 Task: Create in the project AgileHaven and in the Backlog issue 'Integrate a new product comparison feature into an existing e-commerce website to improve product evaluation and decision making for customers' a child issue 'Code optimization for low-latency network messaging', and assign it to team member softage.4@softage.net. Create in the project AgileHaven and in the Backlog issue 'Develop a new tool for automated testing of web application security vulnerabilities and penetration testing' a child issue 'Chatbot conversation user satisfaction remediation', and assign it to team member softage.1@softage.net
Action: Mouse moved to (225, 59)
Screenshot: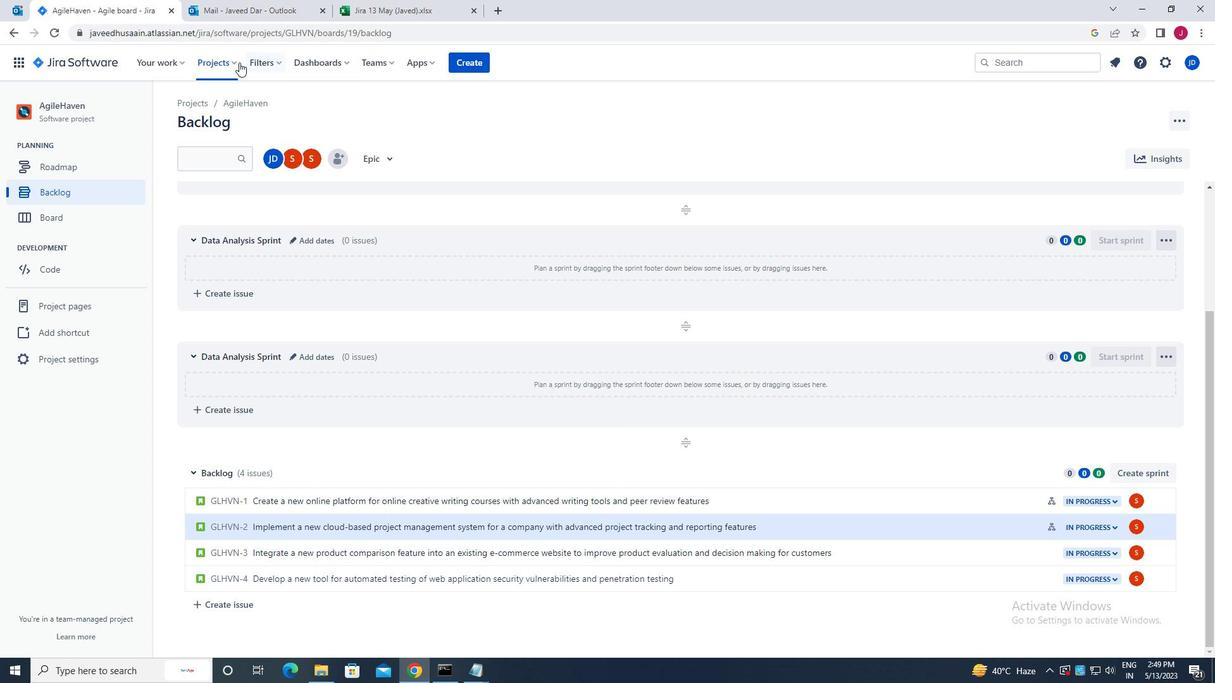 
Action: Mouse pressed left at (225, 59)
Screenshot: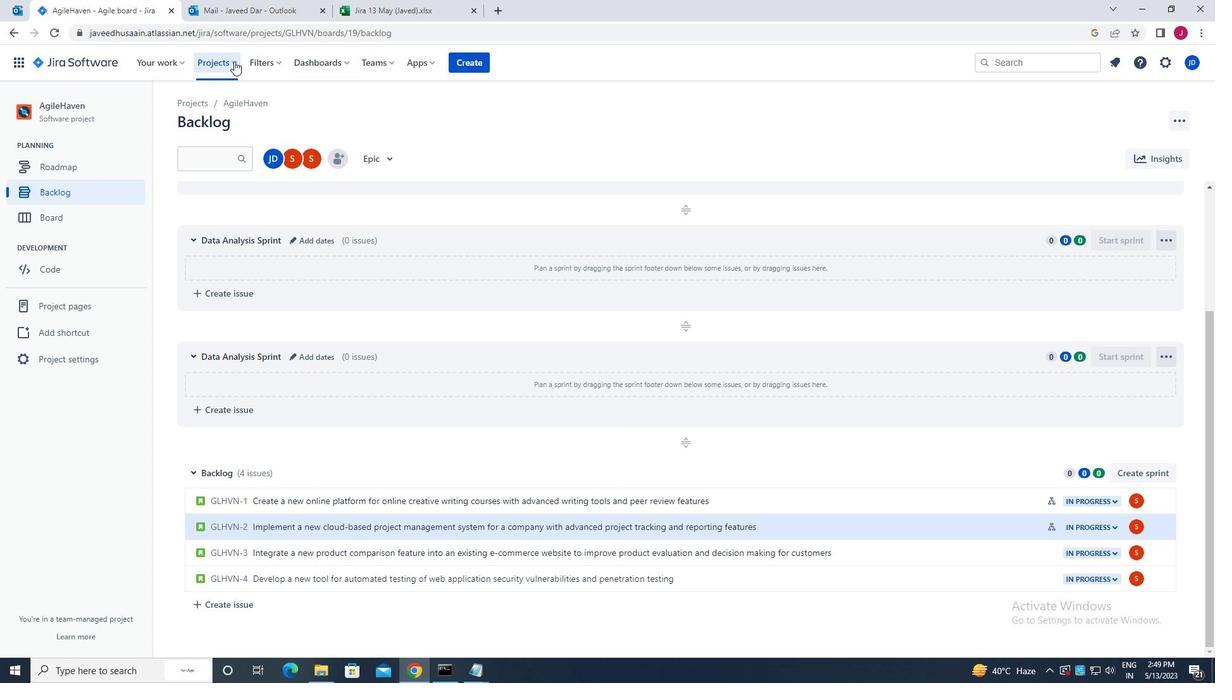 
Action: Mouse moved to (250, 114)
Screenshot: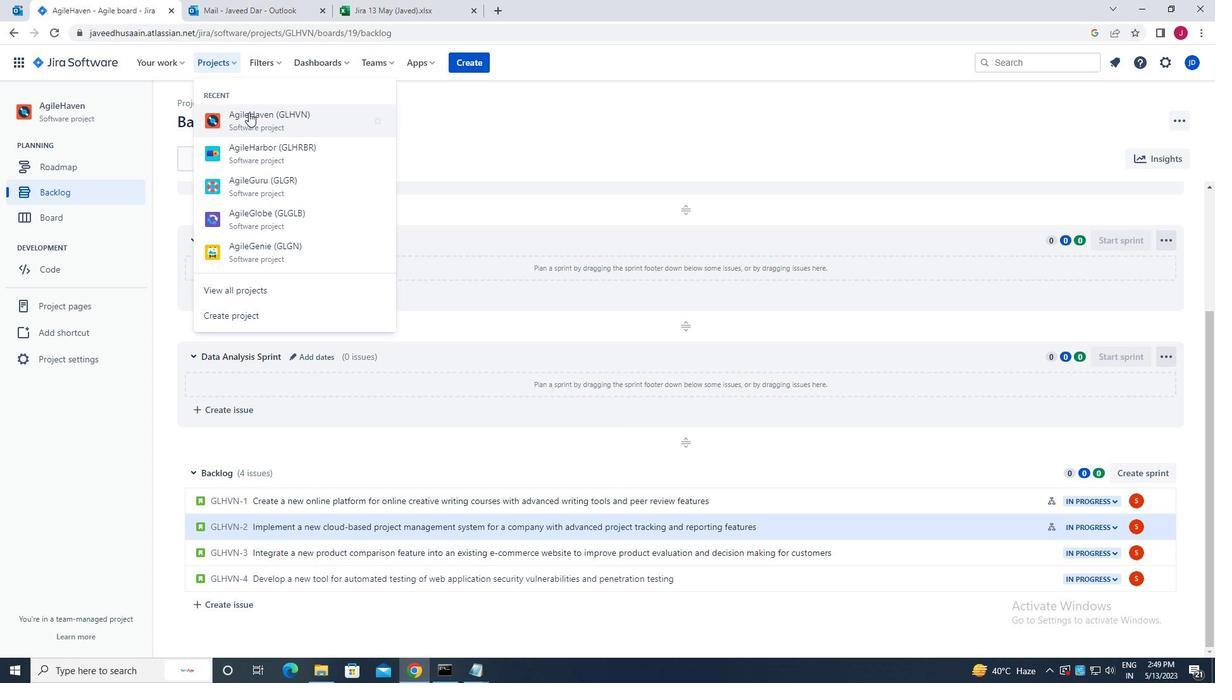 
Action: Mouse pressed left at (250, 114)
Screenshot: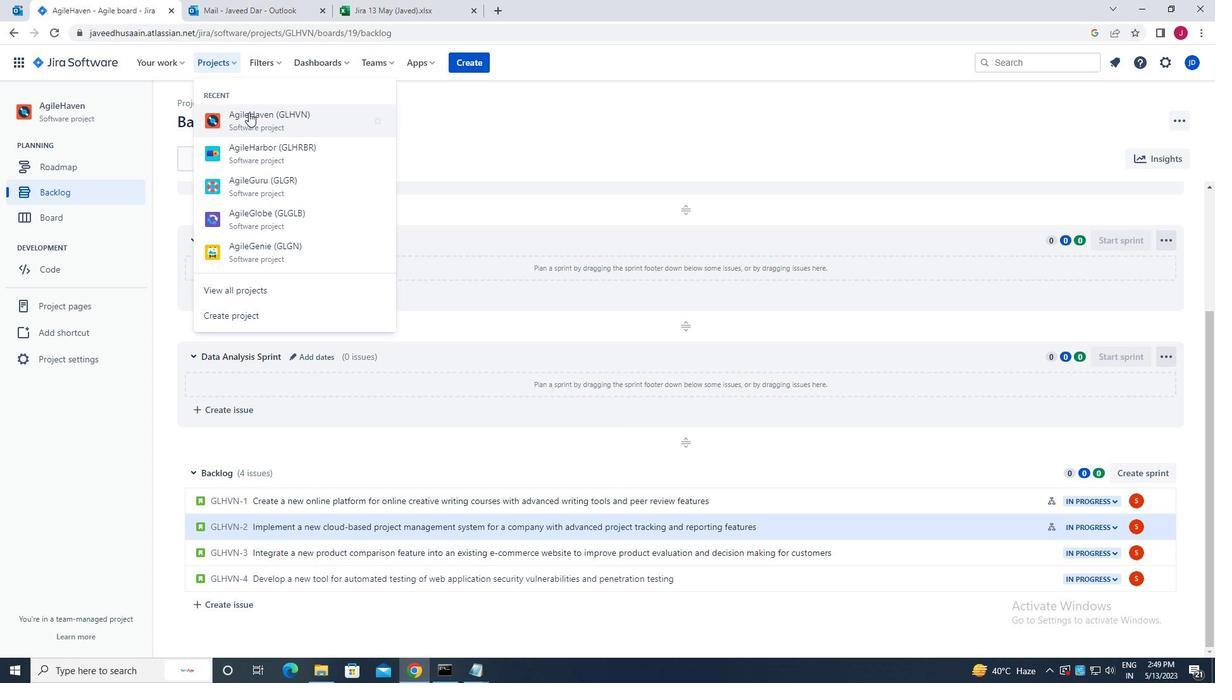 
Action: Mouse moved to (98, 192)
Screenshot: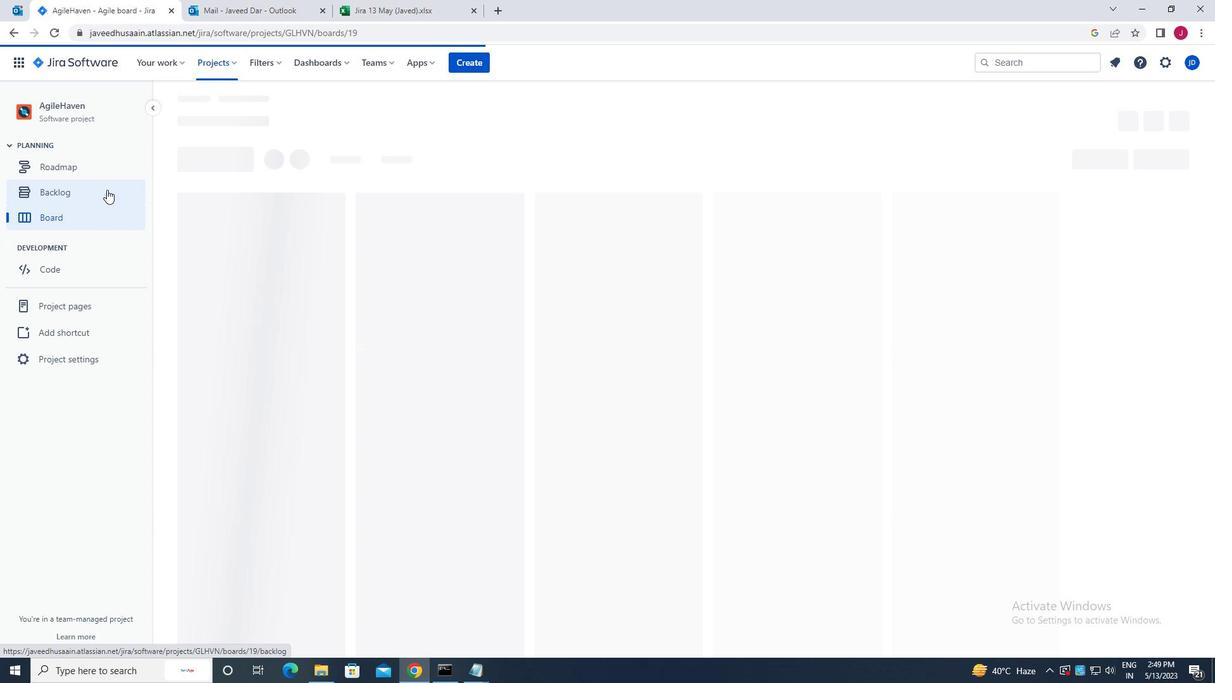 
Action: Mouse pressed left at (98, 192)
Screenshot: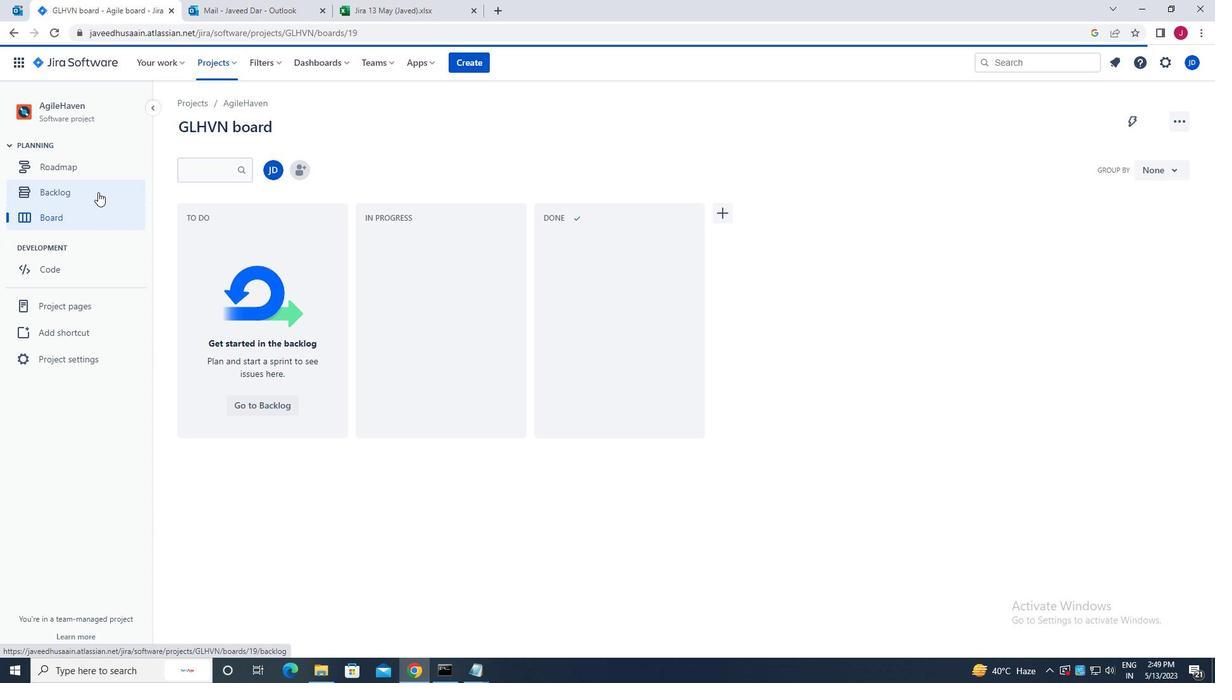 
Action: Mouse moved to (520, 502)
Screenshot: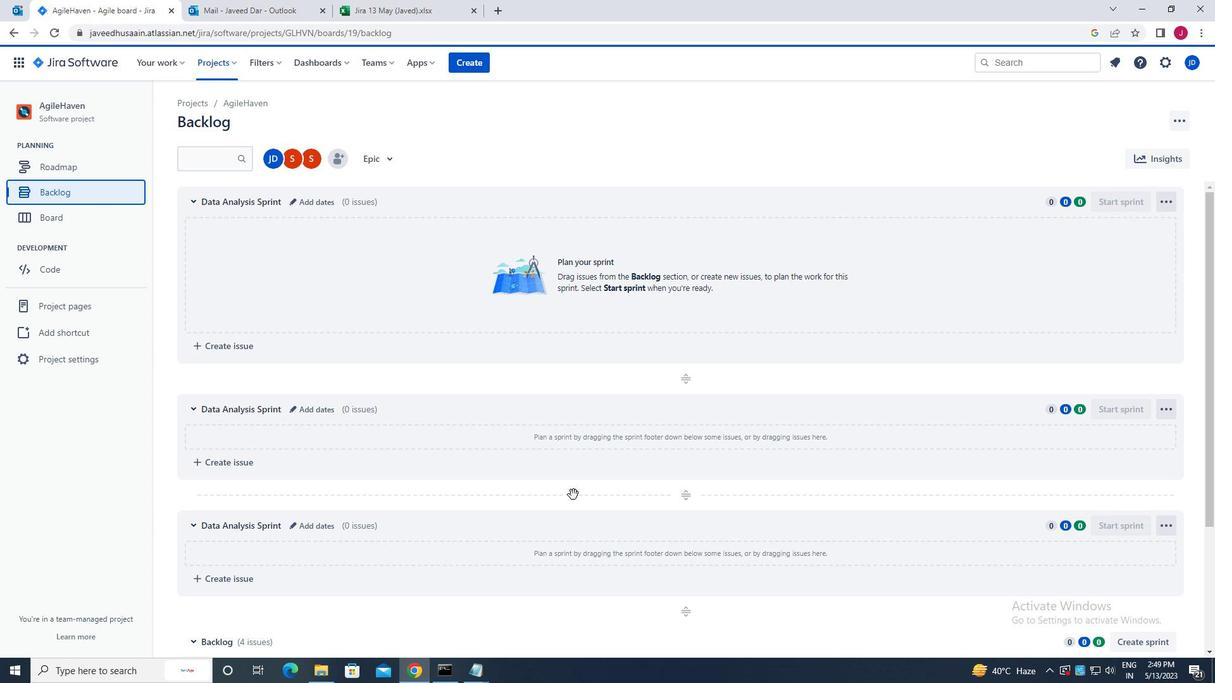 
Action: Mouse scrolled (520, 501) with delta (0, 0)
Screenshot: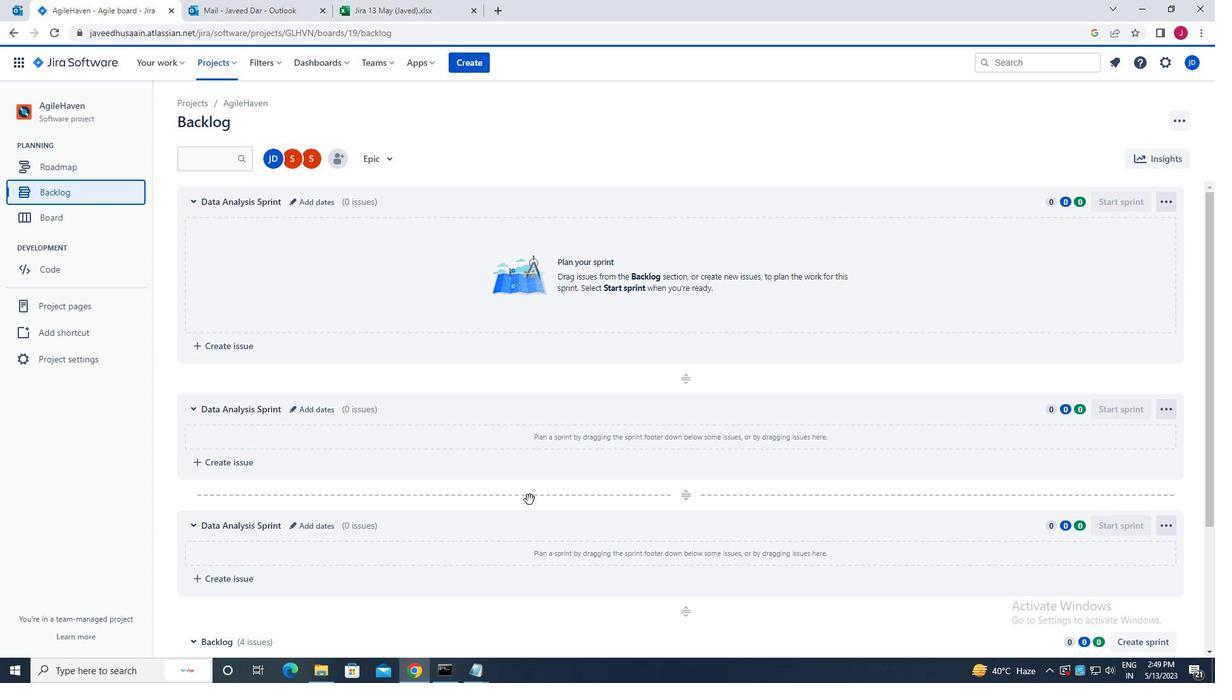 
Action: Mouse scrolled (520, 501) with delta (0, 0)
Screenshot: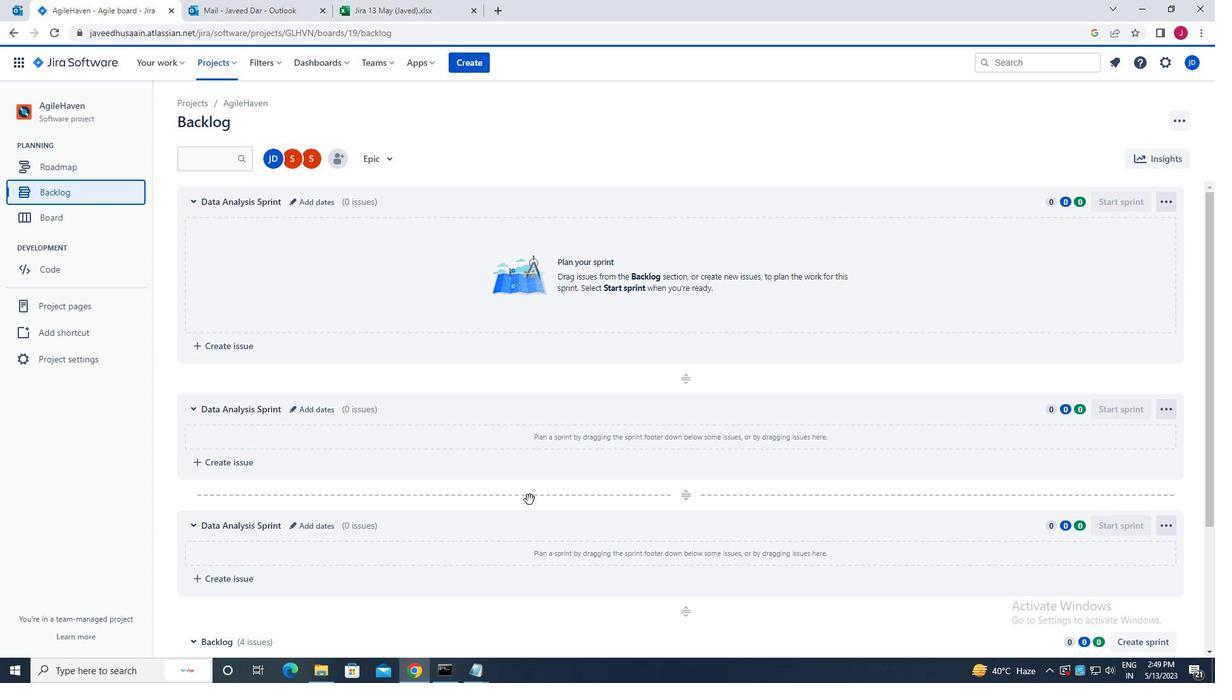 
Action: Mouse scrolled (520, 501) with delta (0, 0)
Screenshot: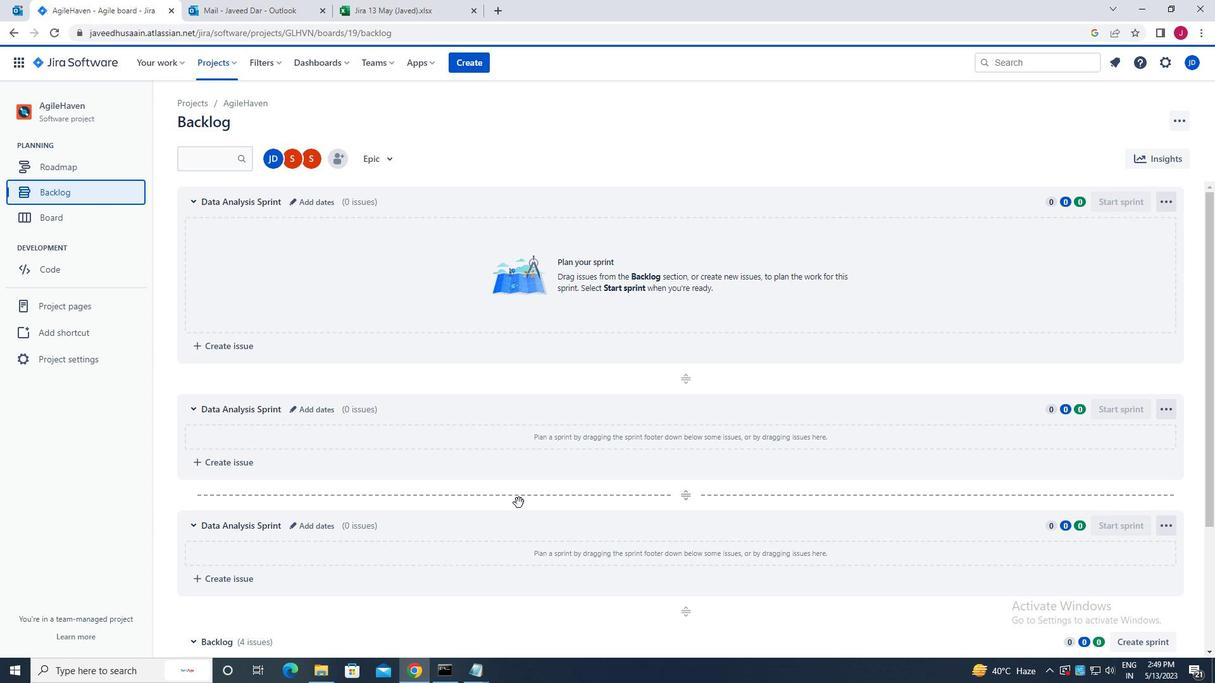 
Action: Mouse scrolled (520, 501) with delta (0, 0)
Screenshot: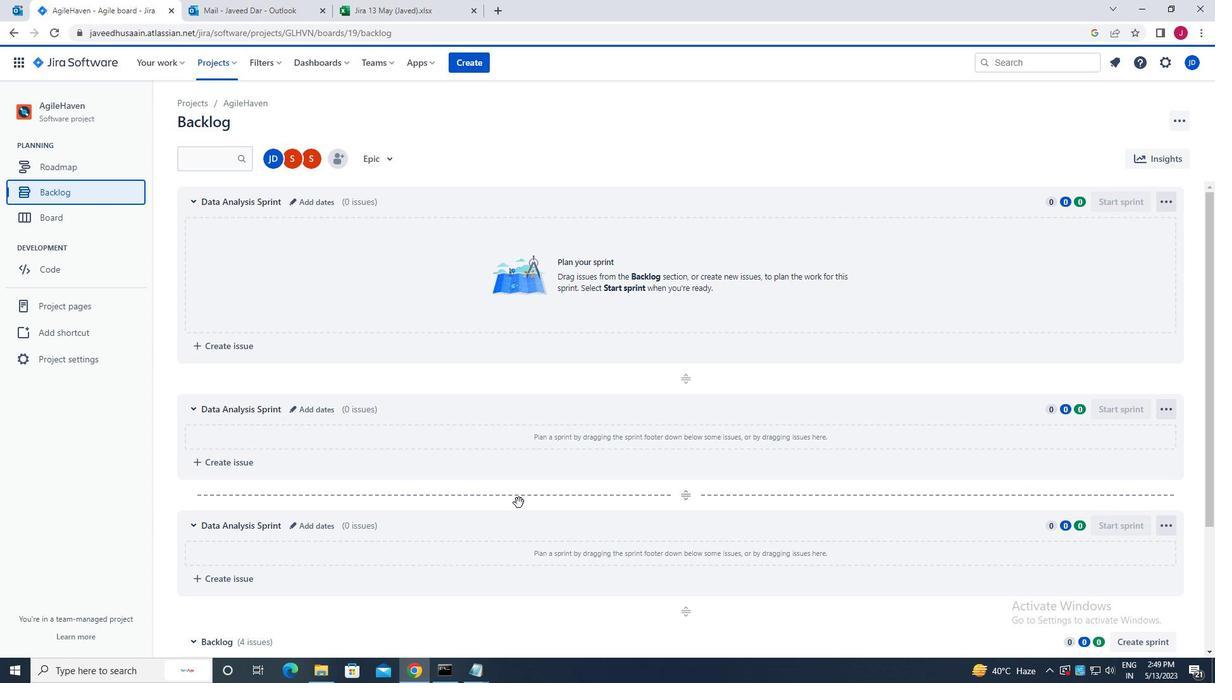 
Action: Mouse scrolled (520, 501) with delta (0, 0)
Screenshot: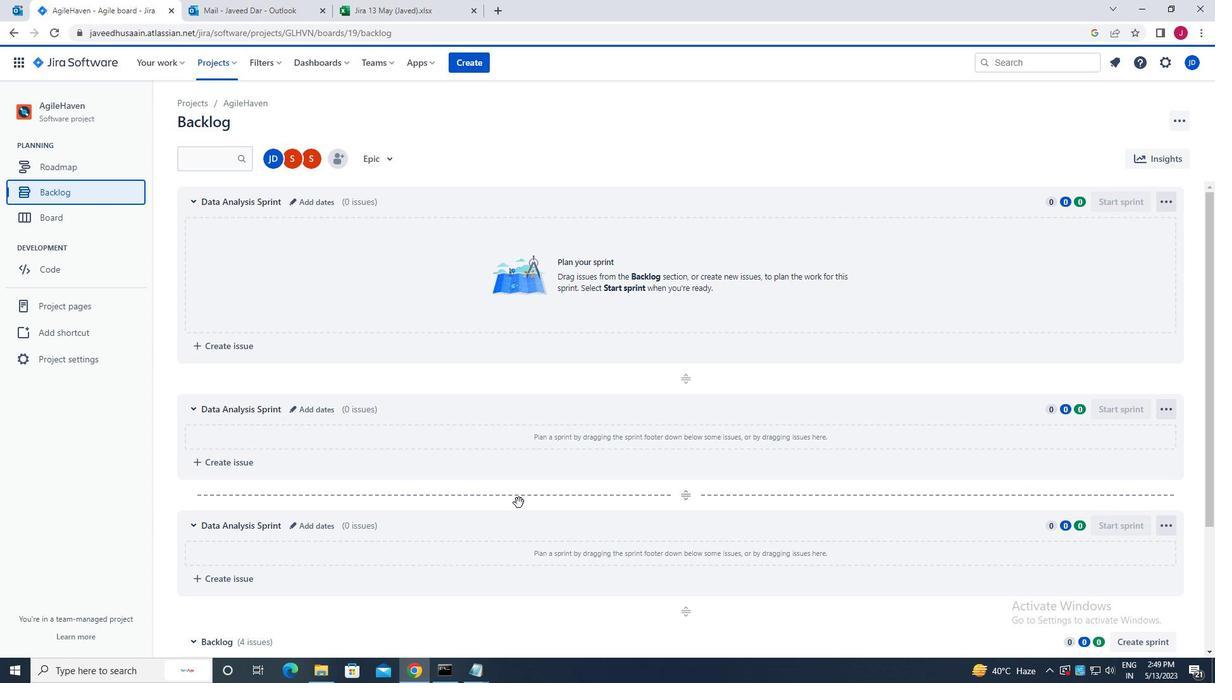 
Action: Mouse moved to (525, 503)
Screenshot: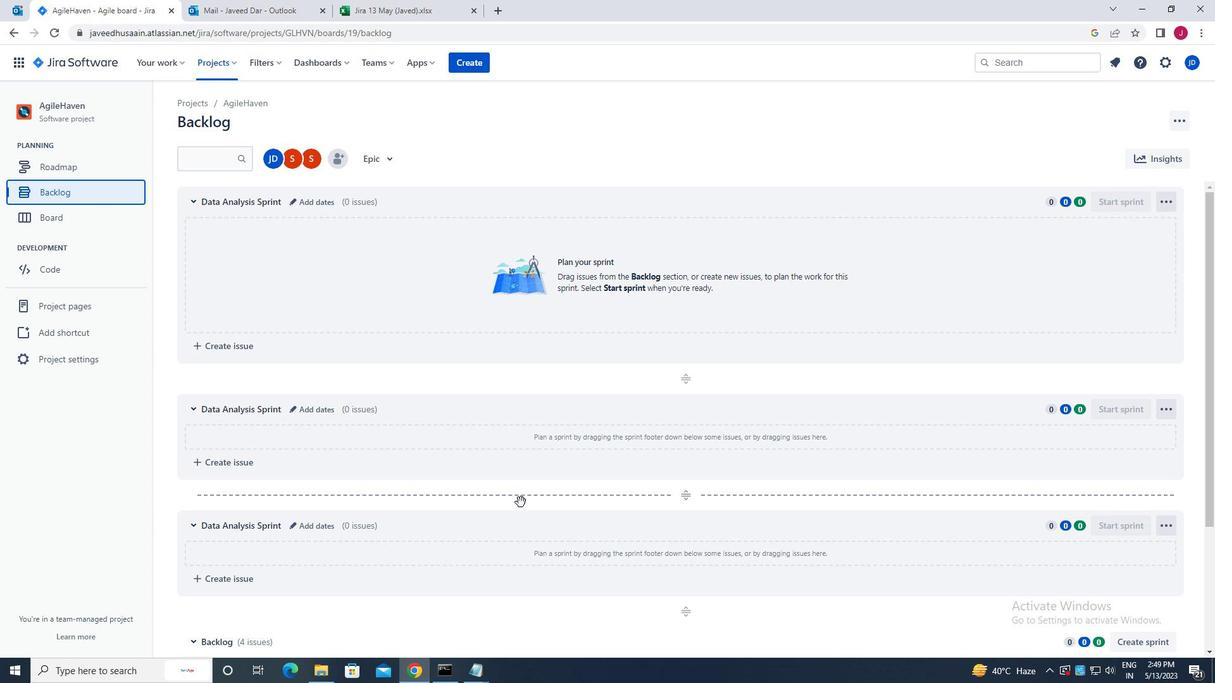 
Action: Mouse scrolled (525, 502) with delta (0, 0)
Screenshot: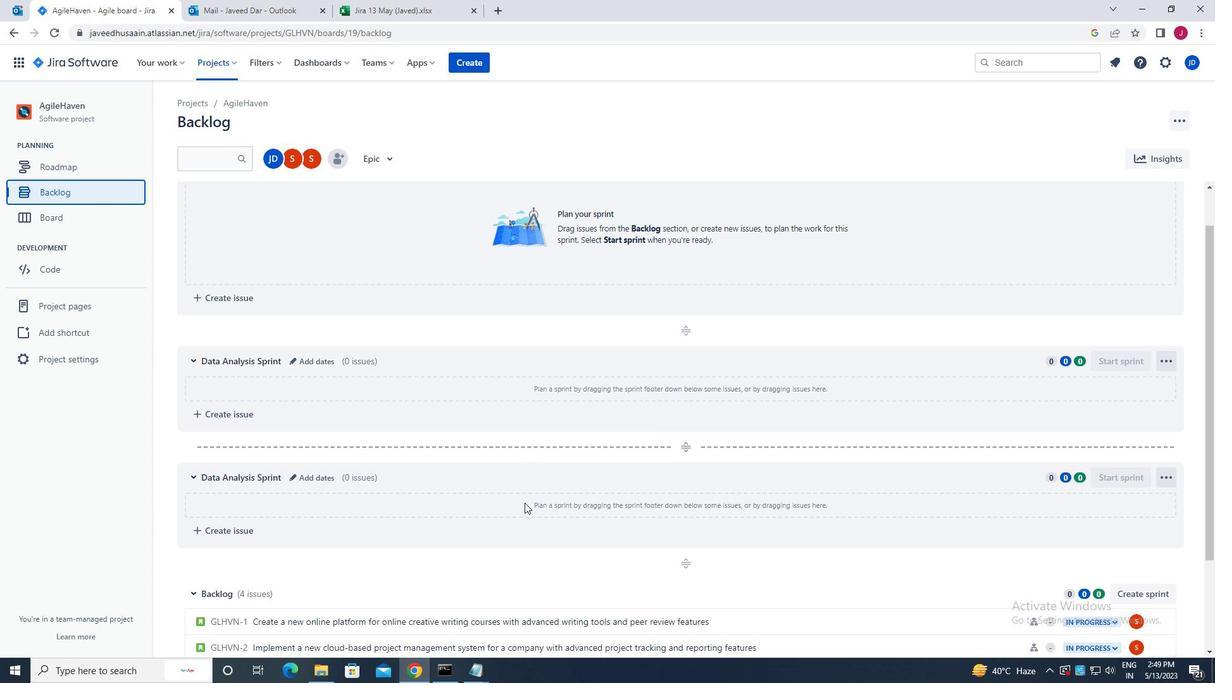 
Action: Mouse scrolled (525, 502) with delta (0, 0)
Screenshot: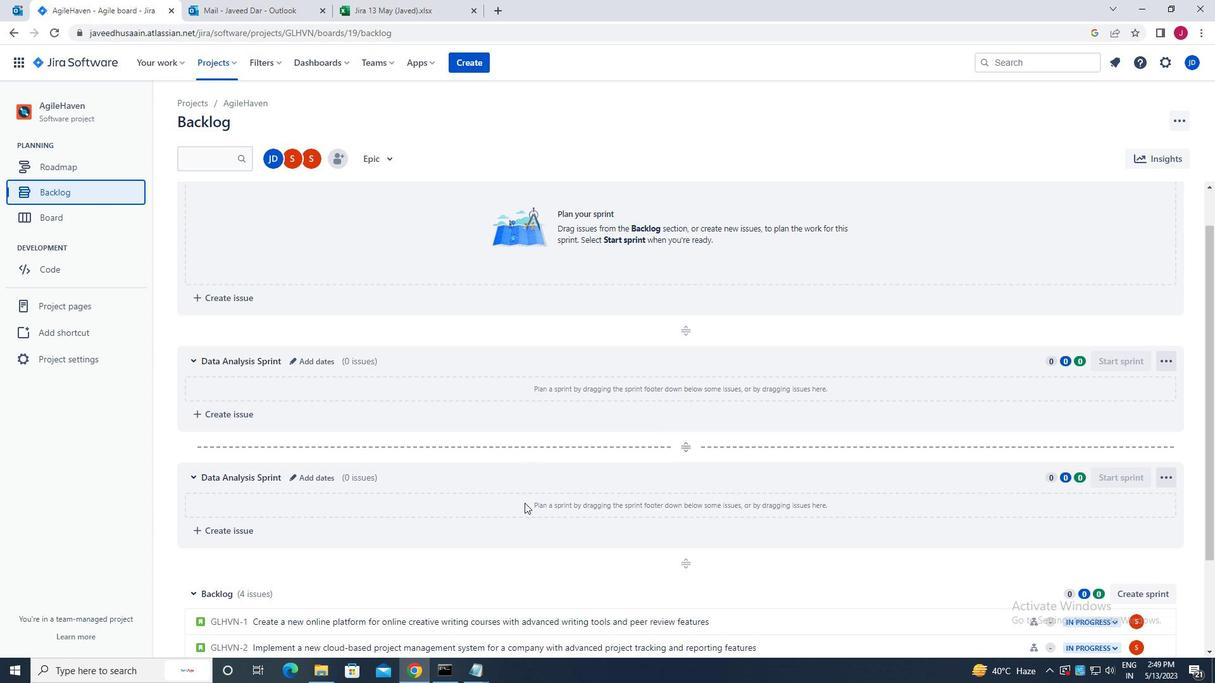 
Action: Mouse scrolled (525, 502) with delta (0, 0)
Screenshot: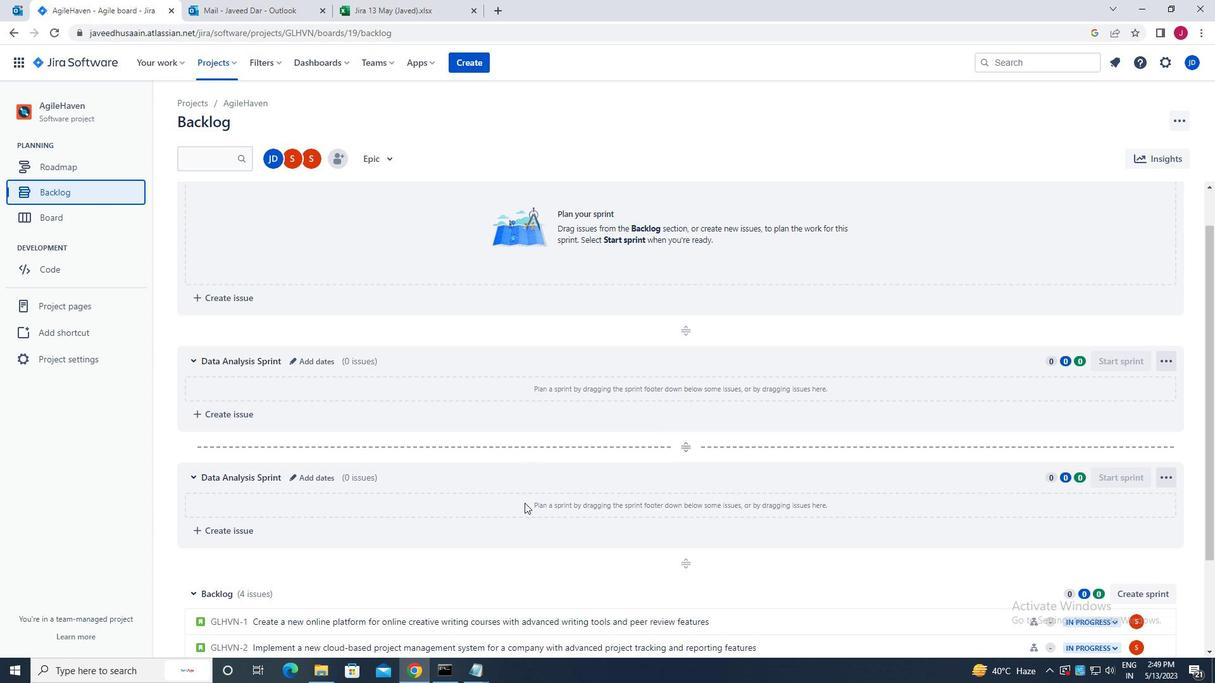 
Action: Mouse scrolled (525, 502) with delta (0, 0)
Screenshot: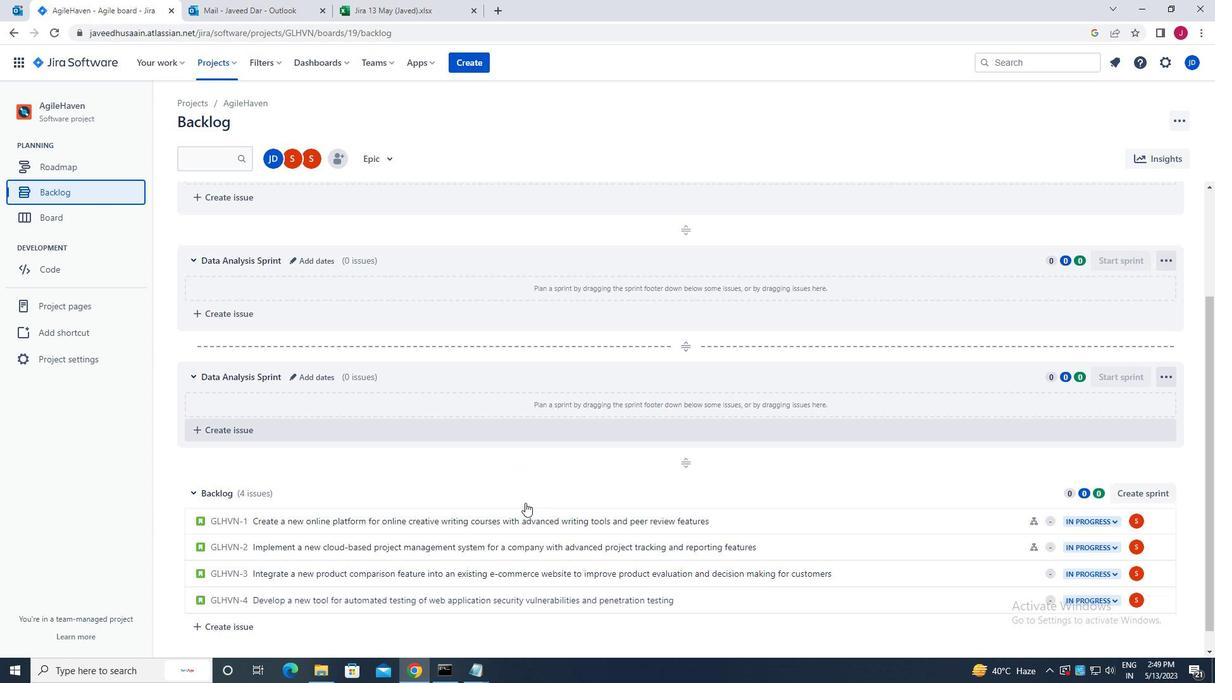 
Action: Mouse moved to (1003, 553)
Screenshot: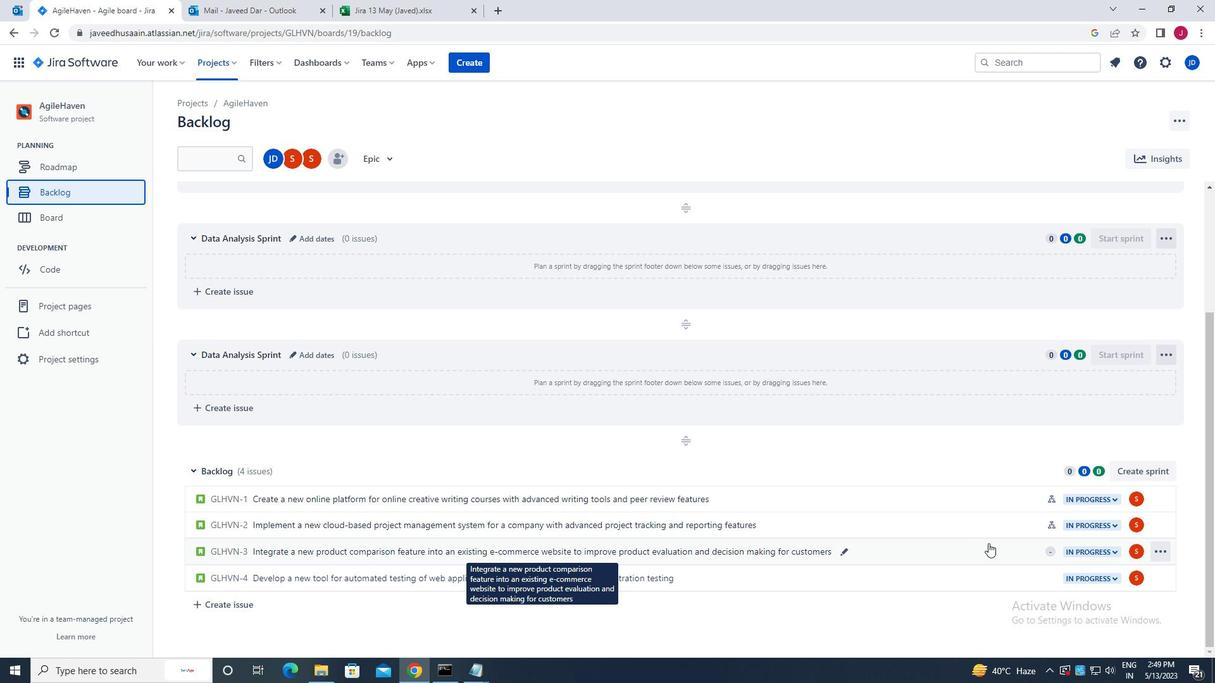 
Action: Mouse pressed left at (1003, 553)
Screenshot: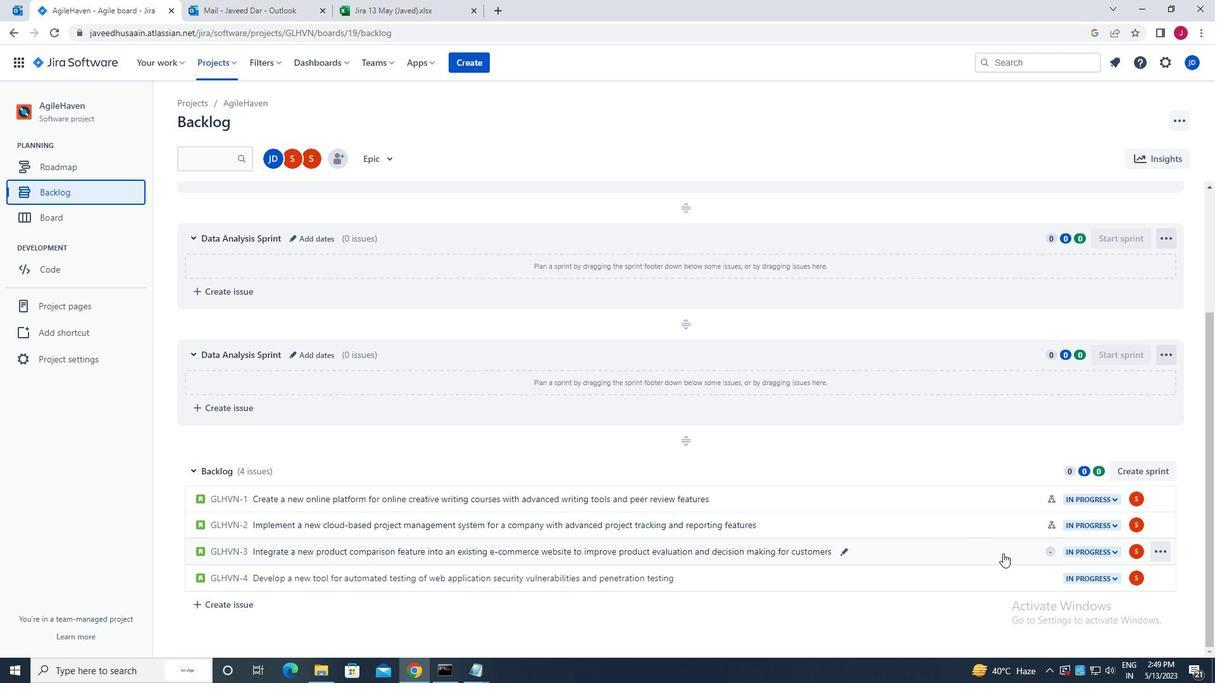 
Action: Mouse moved to (991, 318)
Screenshot: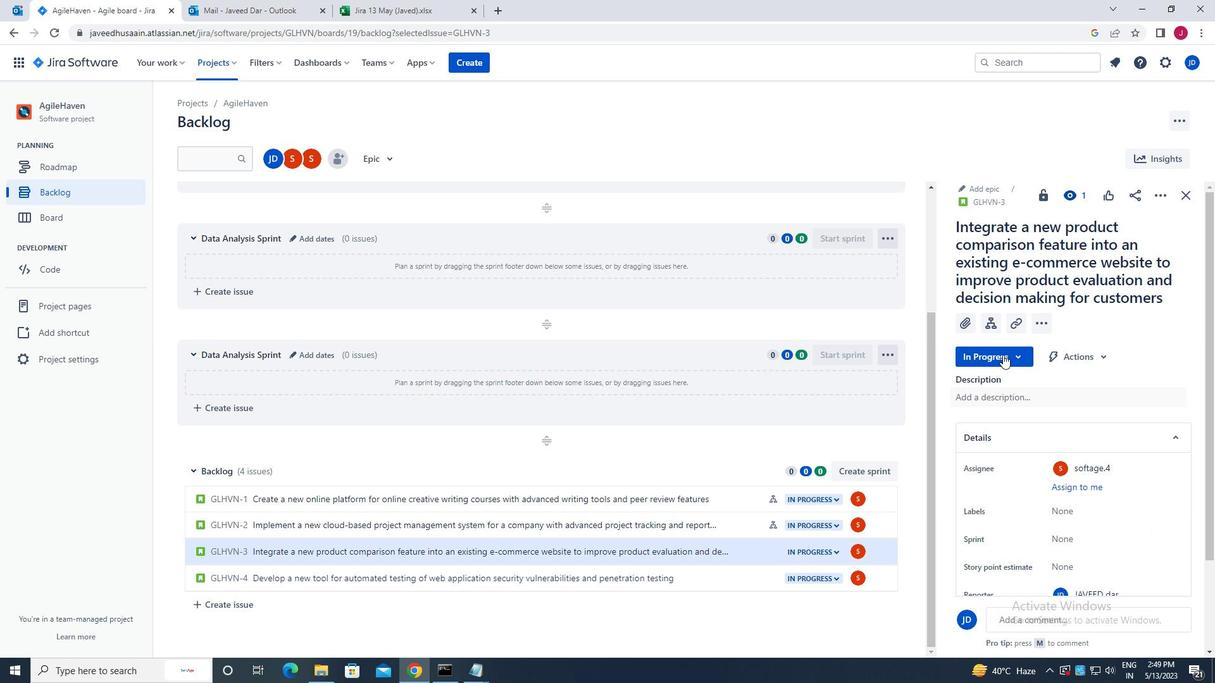
Action: Mouse pressed left at (991, 318)
Screenshot: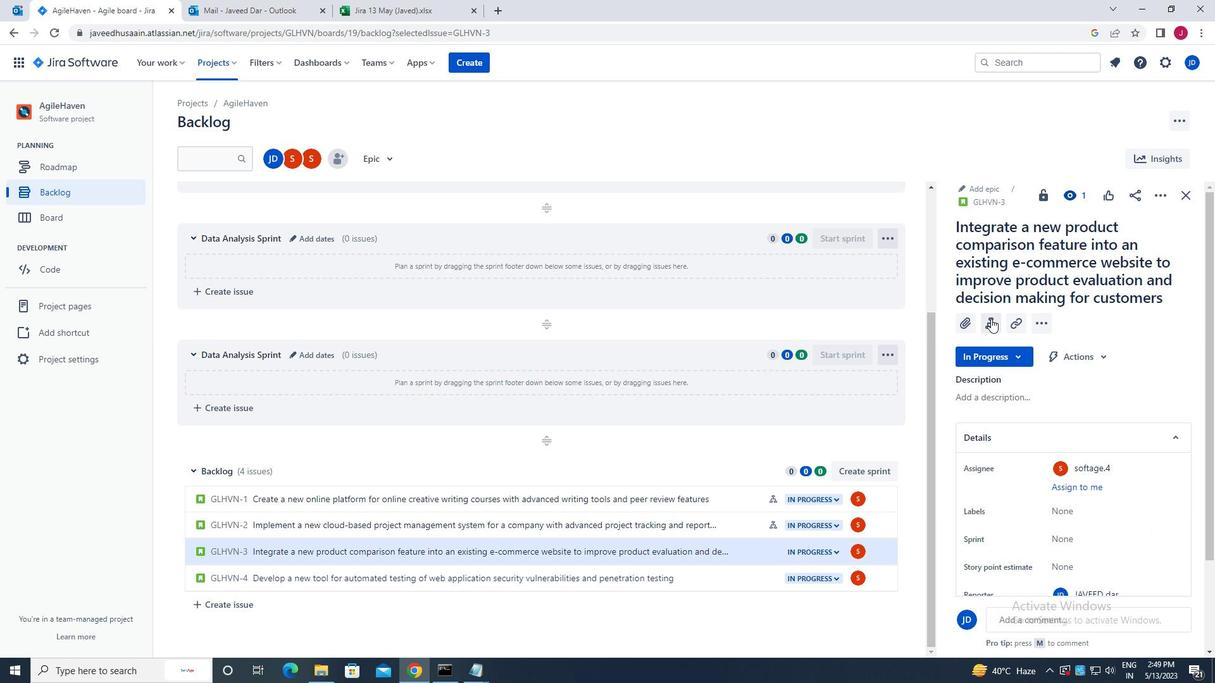 
Action: Mouse moved to (986, 405)
Screenshot: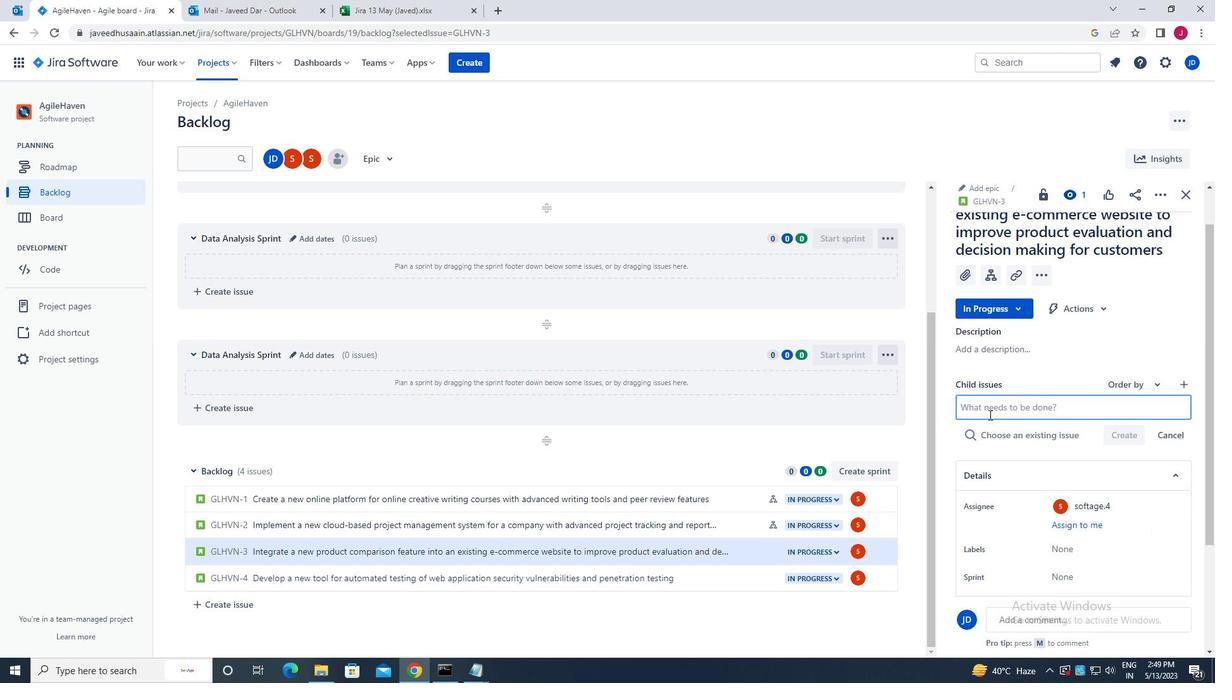 
Action: Mouse pressed left at (986, 405)
Screenshot: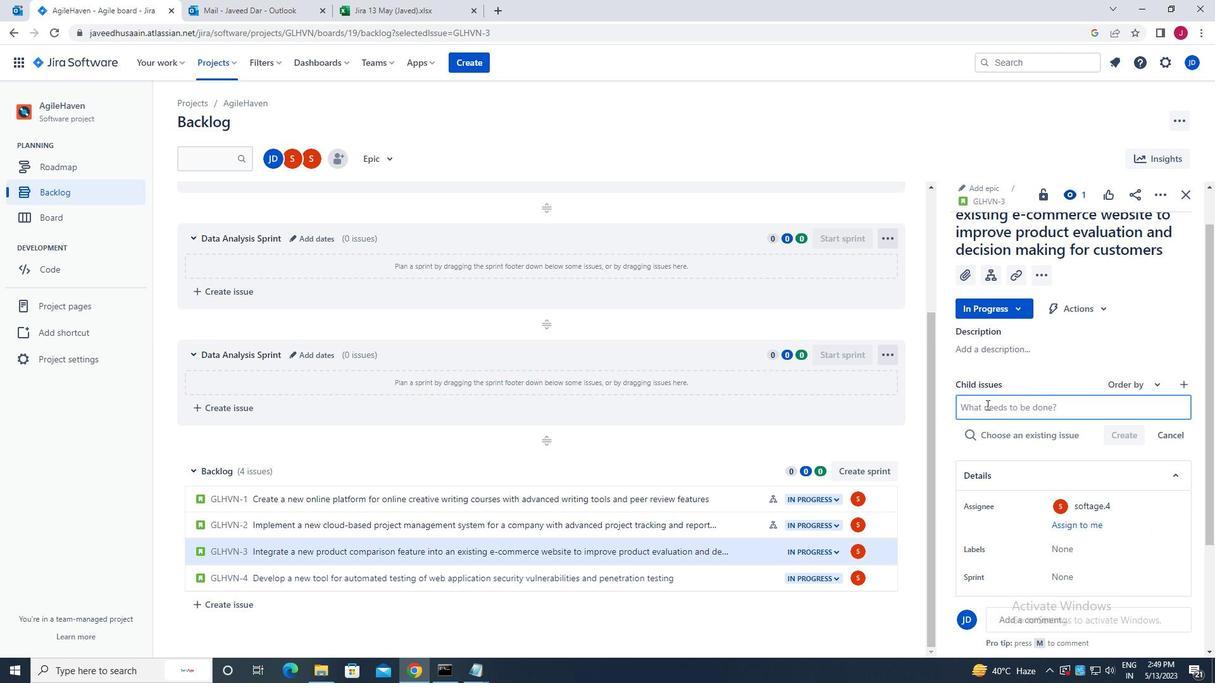 
Action: Key pressed c<Key.caps_lock>ode<Key.space>optimization<Key.space>for<Key.space>low-latency<Key.space>nw<Key.backspace>etwork<Key.space>message<Key.enter>
Screenshot: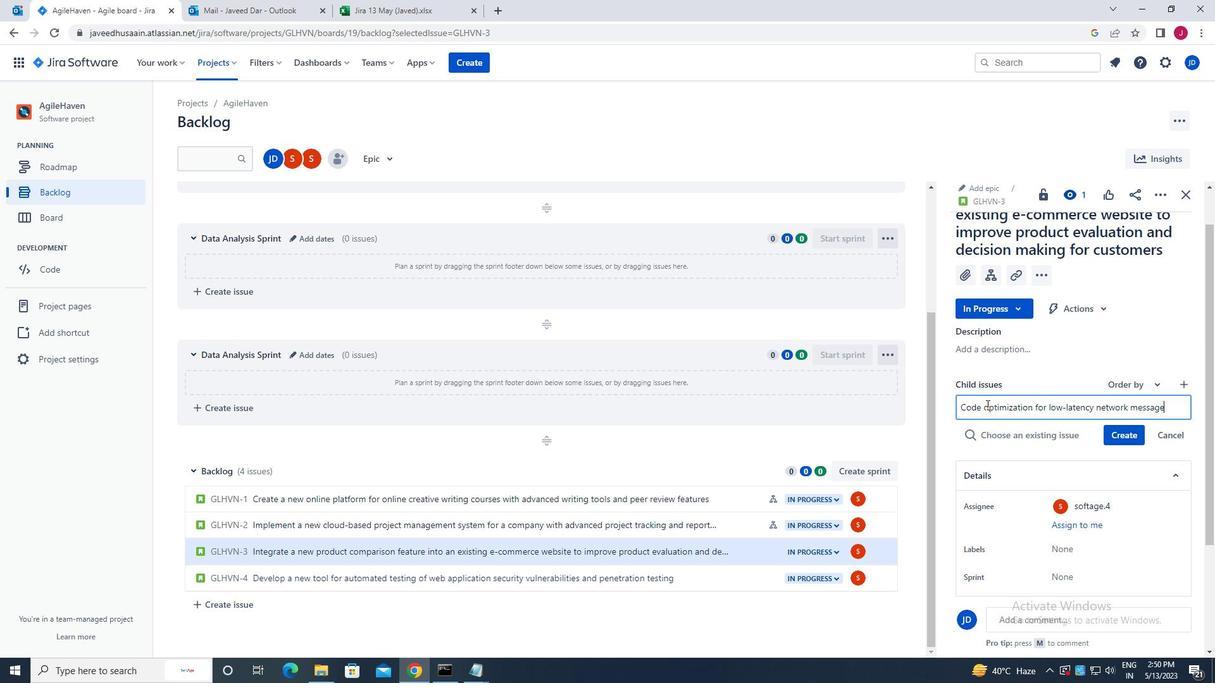 
Action: Mouse moved to (1135, 414)
Screenshot: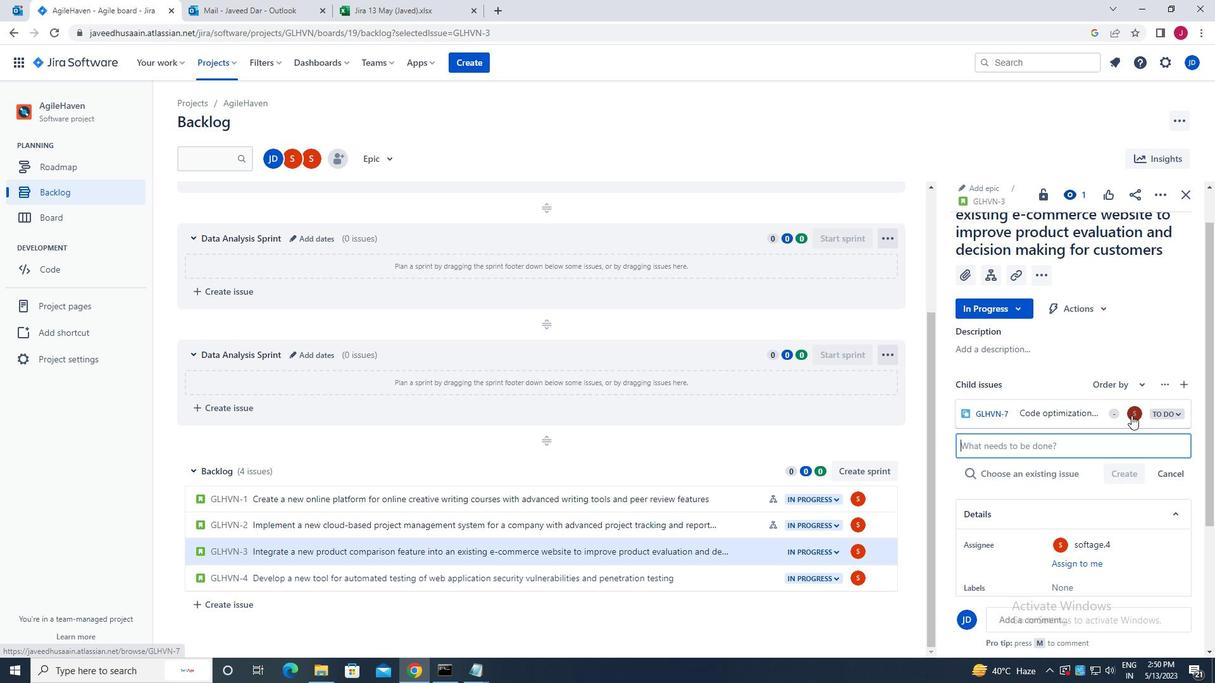 
Action: Mouse pressed left at (1135, 414)
Screenshot: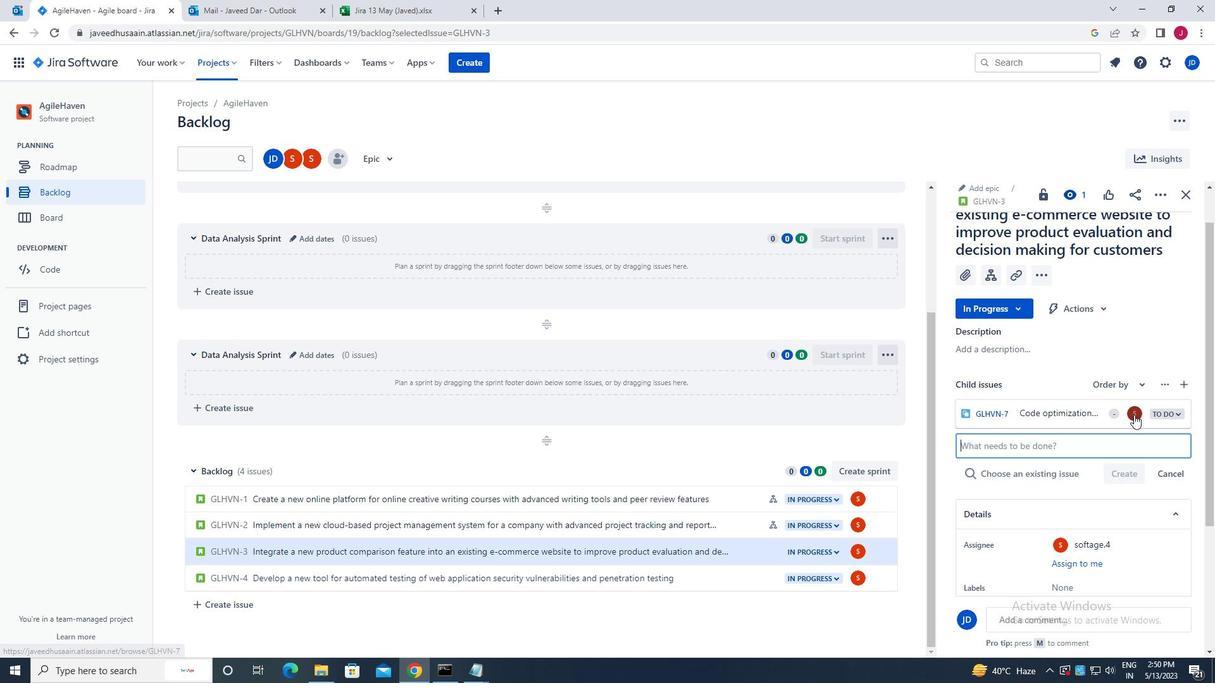 
Action: Mouse moved to (1019, 335)
Screenshot: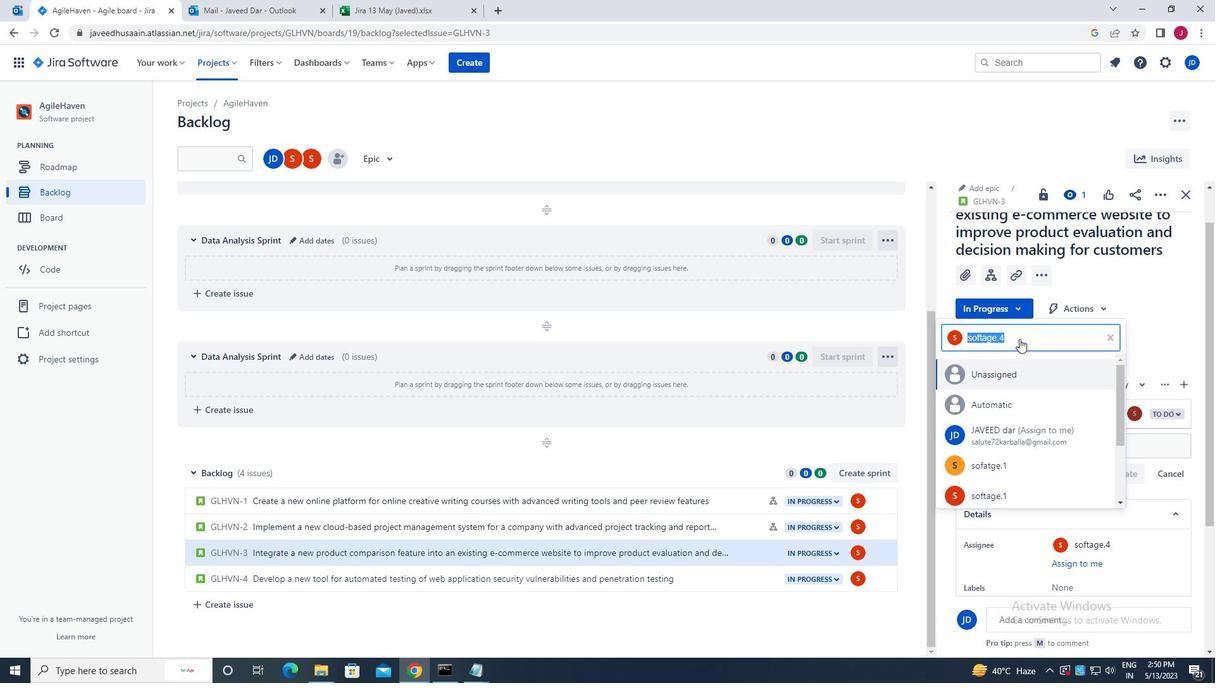 
Action: Key pressed soft
Screenshot: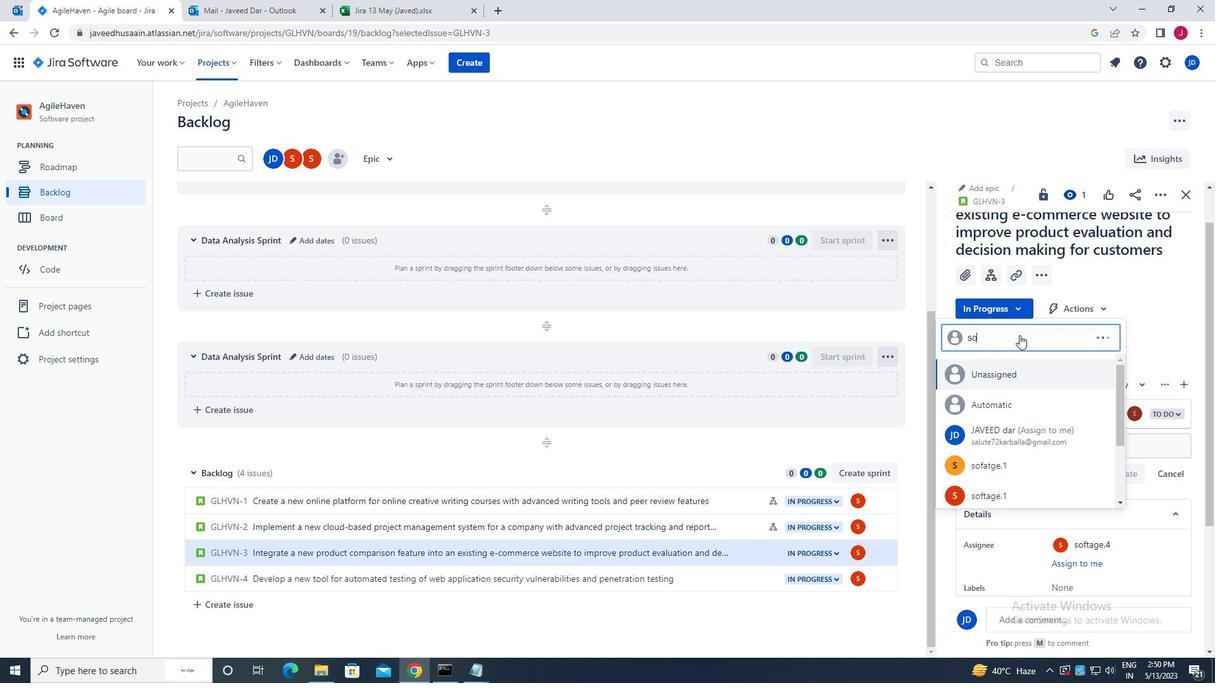 
Action: Mouse moved to (1035, 376)
Screenshot: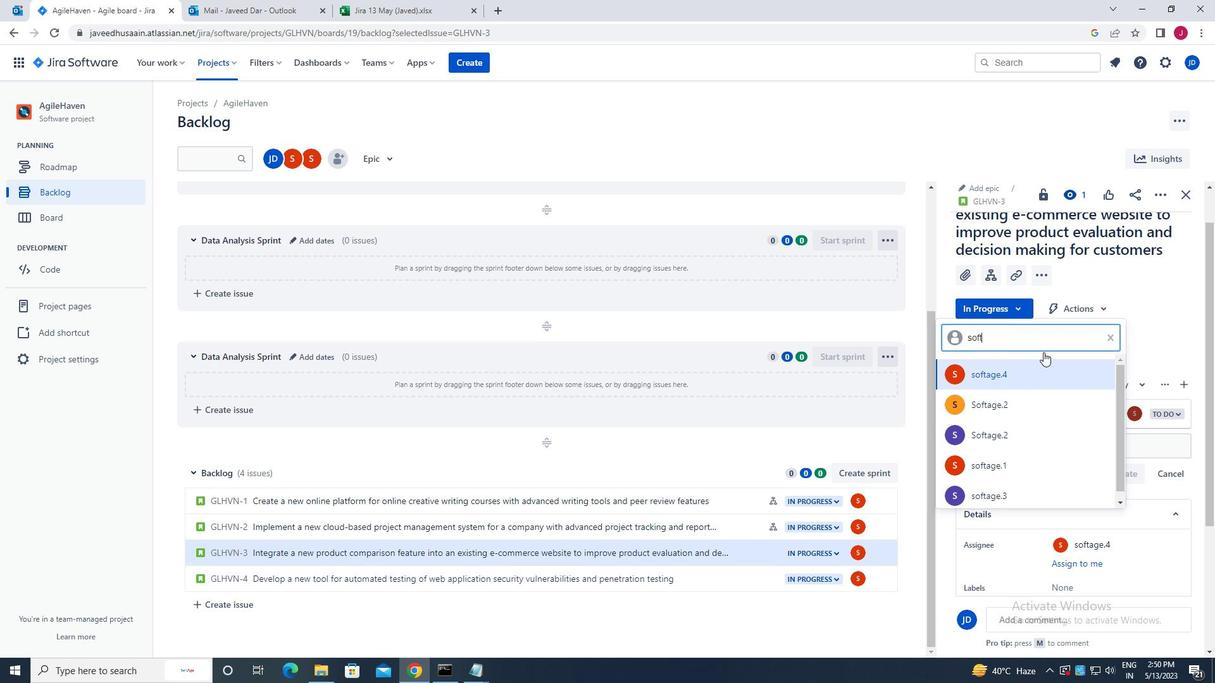 
Action: Mouse pressed left at (1035, 376)
Screenshot: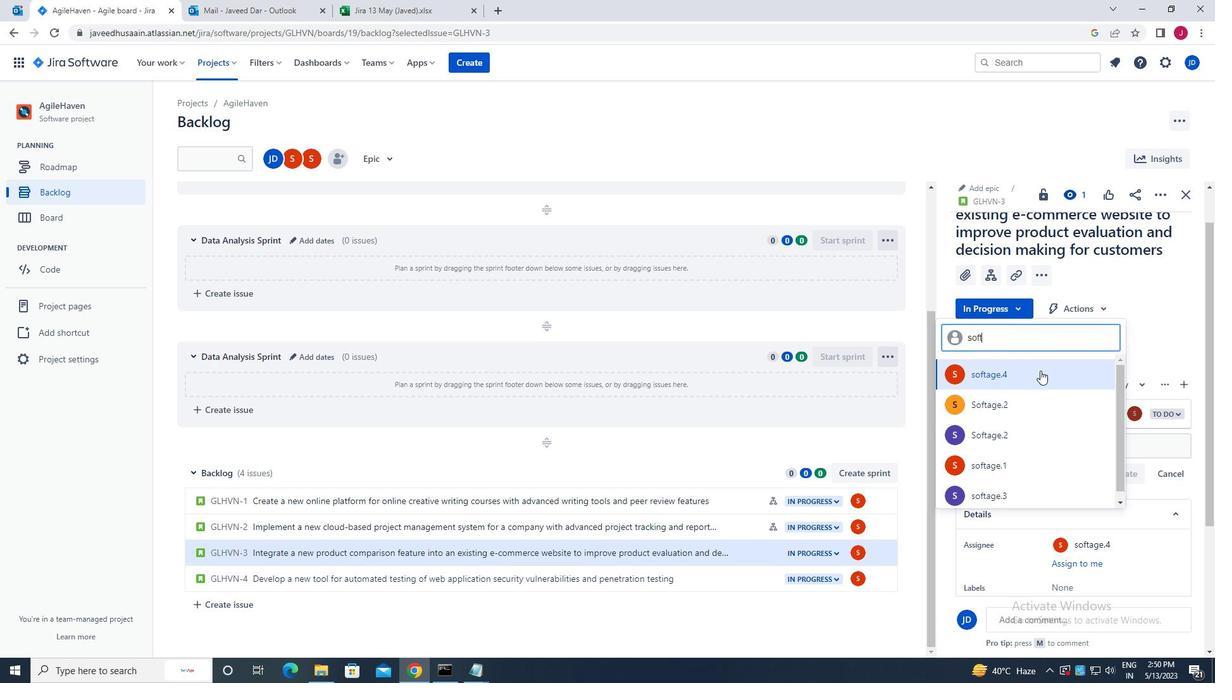
Action: Mouse moved to (1187, 194)
Screenshot: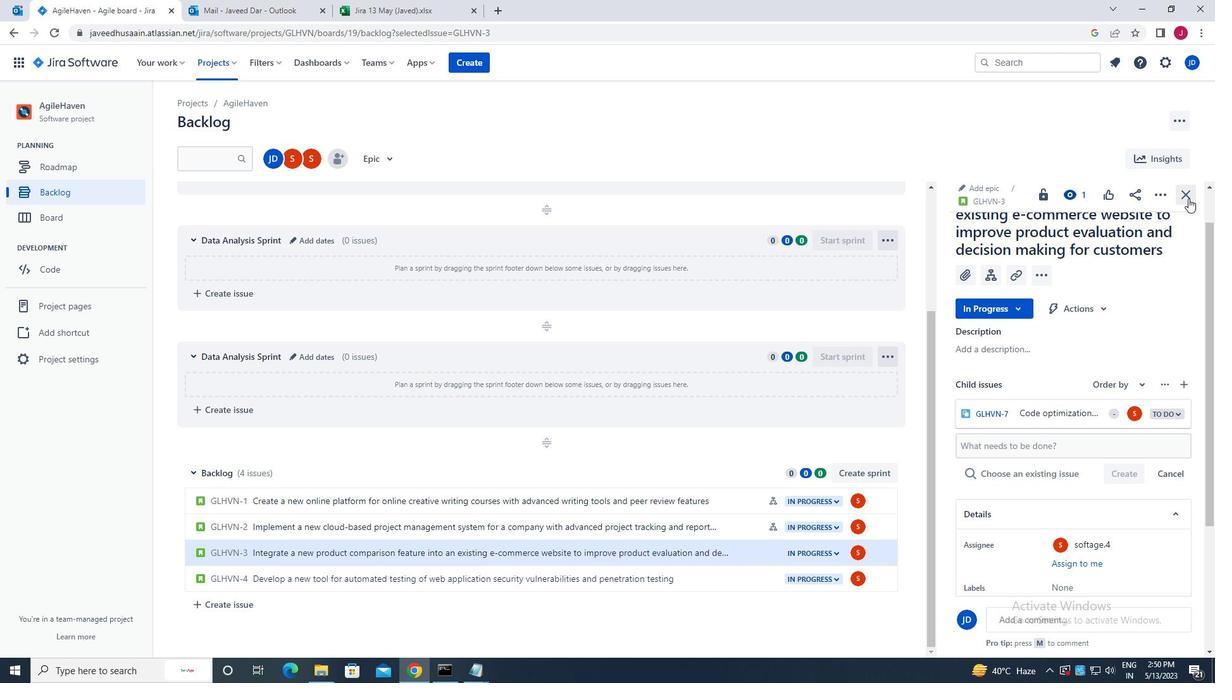 
Action: Mouse pressed left at (1187, 194)
Screenshot: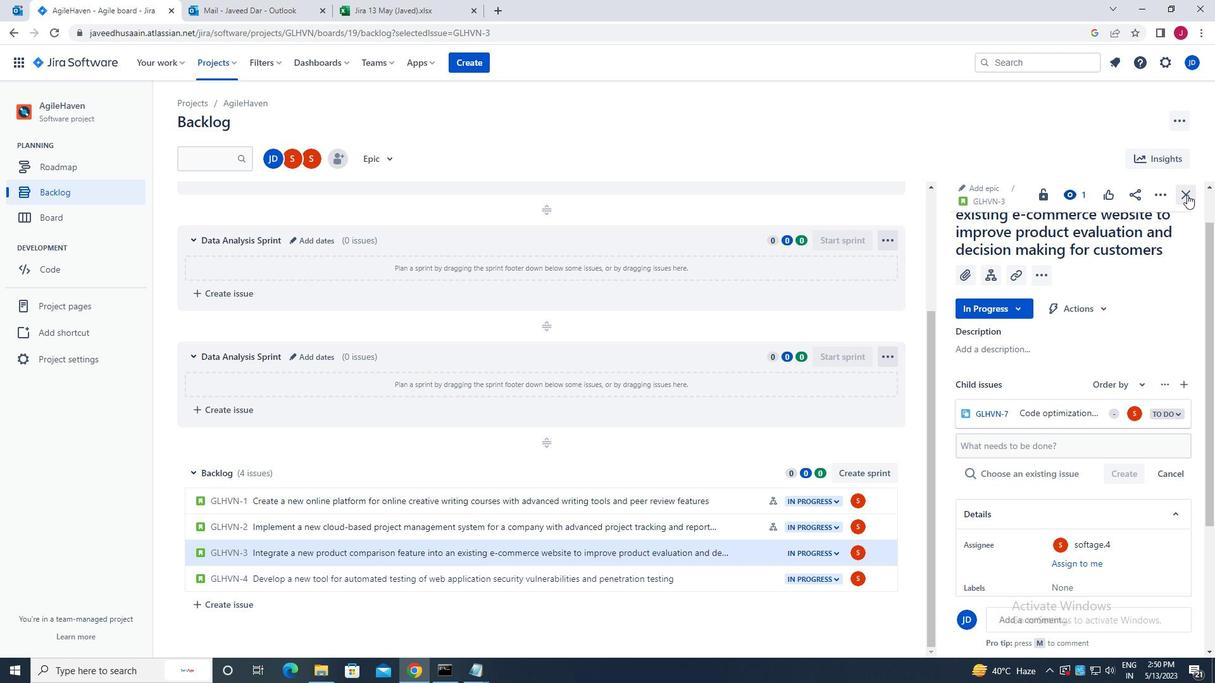 
Action: Mouse moved to (941, 579)
Screenshot: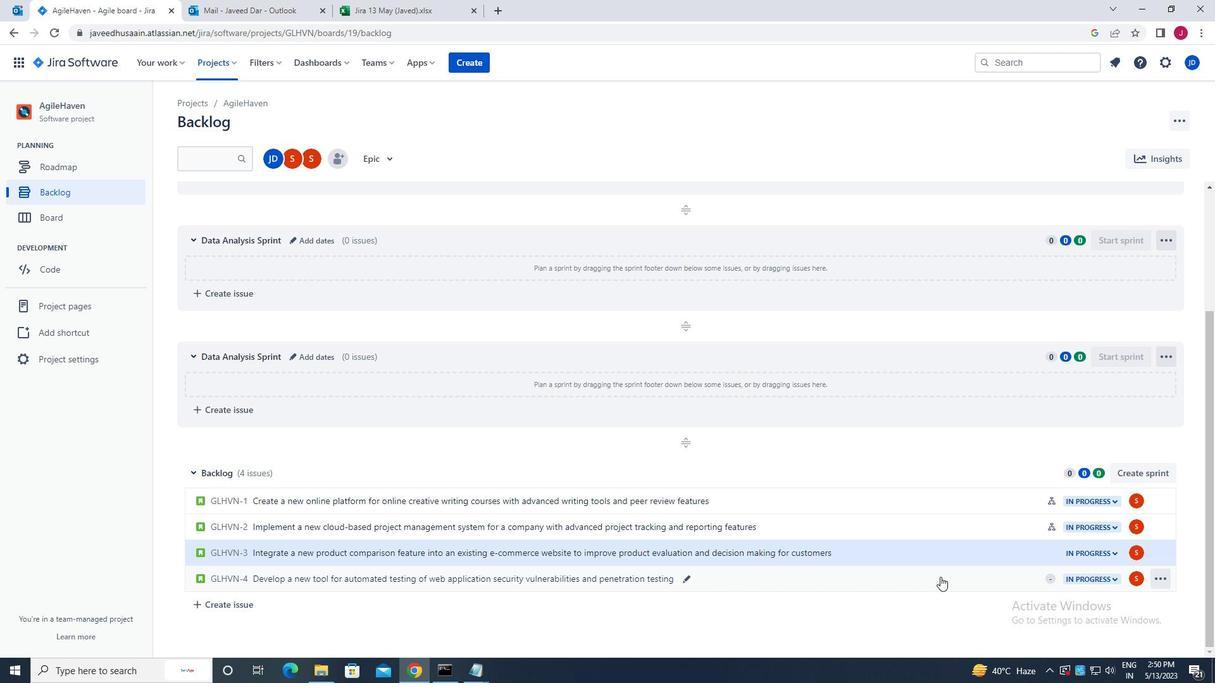 
Action: Mouse pressed left at (941, 579)
Screenshot: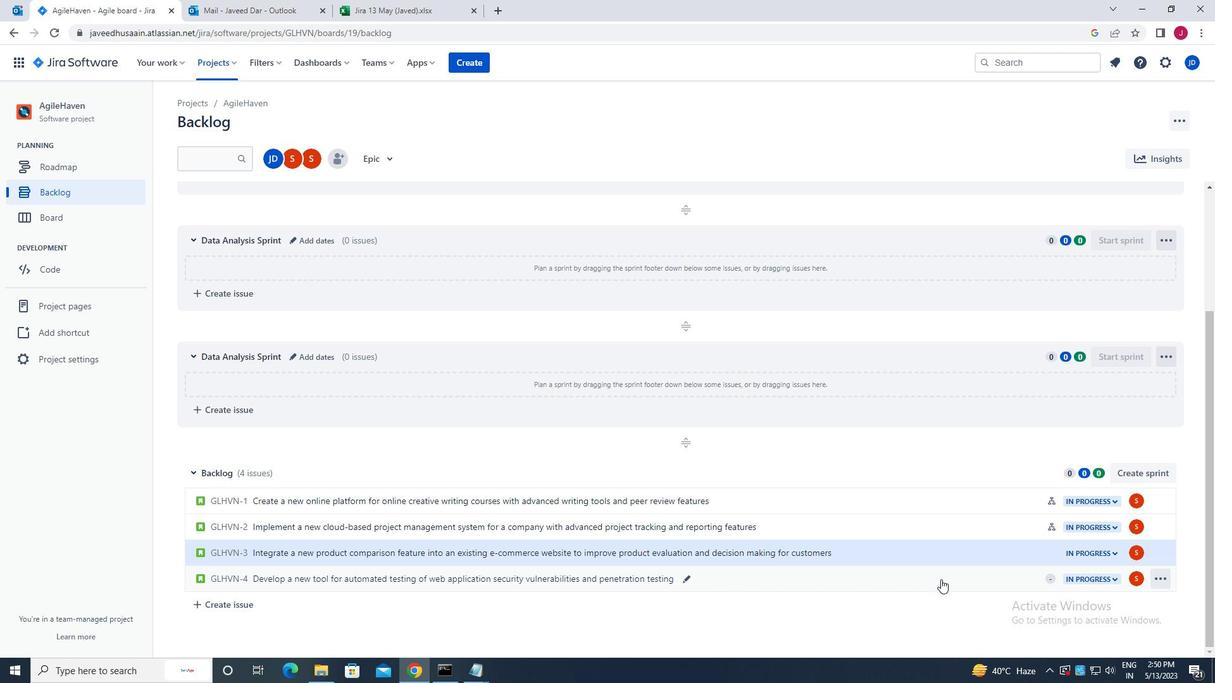 
Action: Mouse moved to (996, 307)
Screenshot: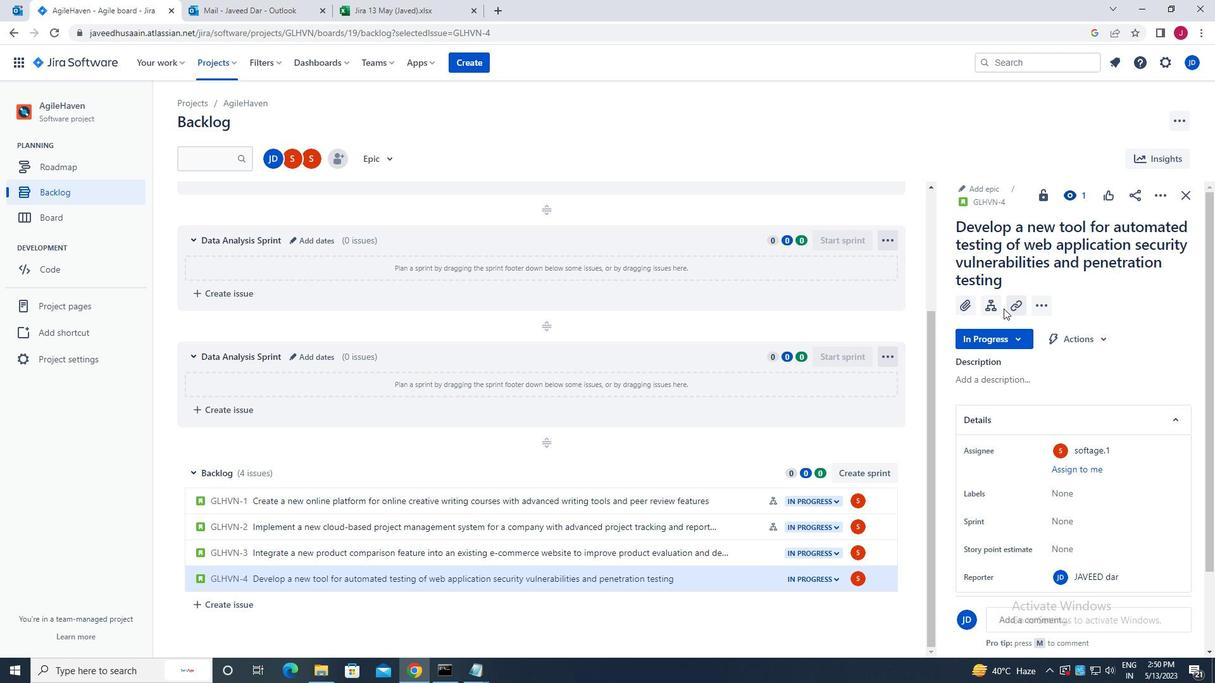 
Action: Mouse pressed left at (996, 307)
Screenshot: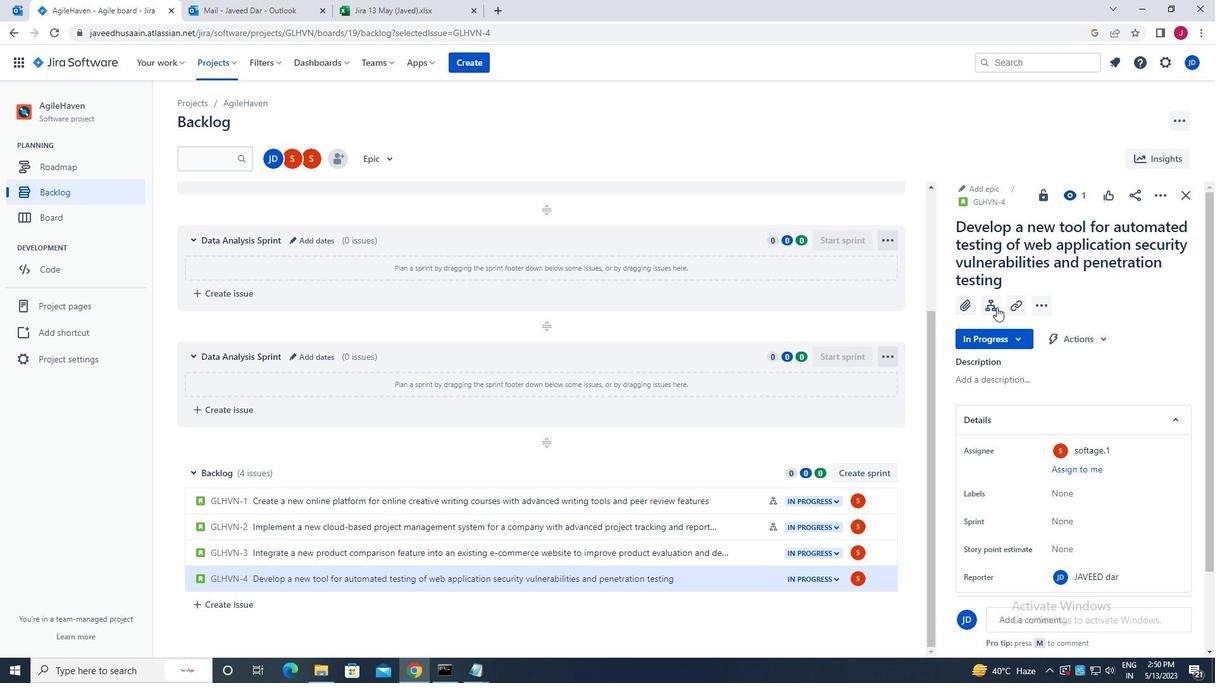 
Action: Mouse moved to (1003, 412)
Screenshot: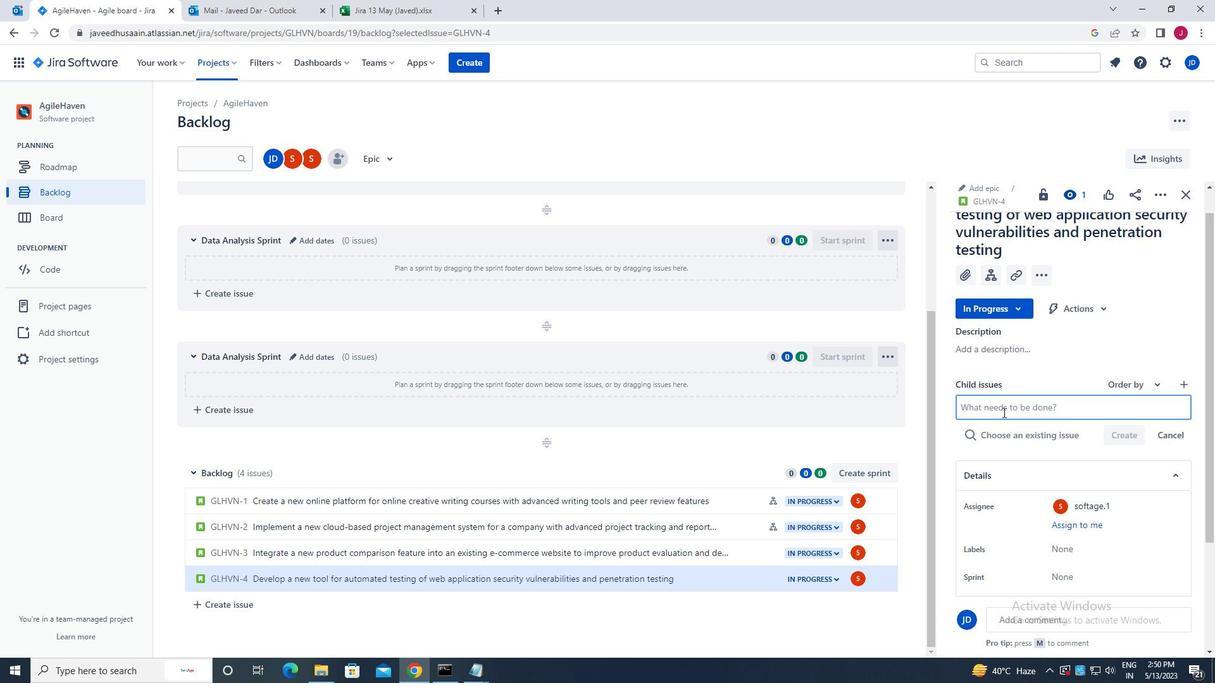 
Action: Mouse pressed left at (1003, 412)
Screenshot: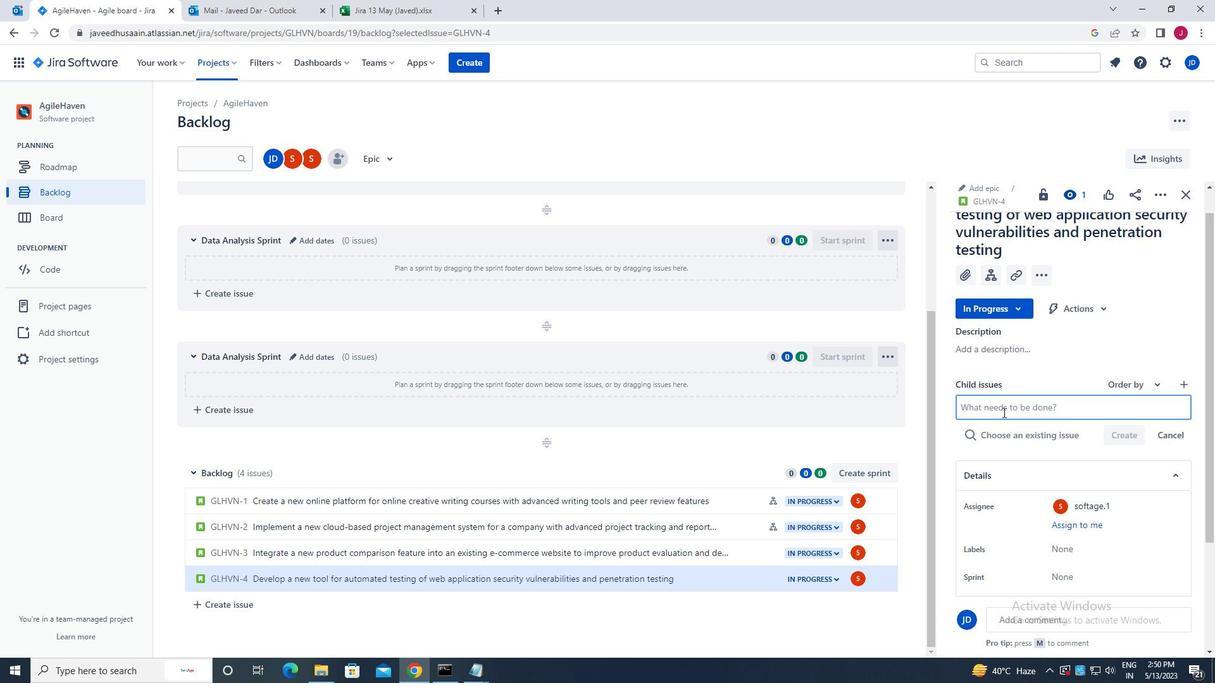 
Action: Key pressed <Key.caps_lock>c<Key.caps_lock>hat<Key.space><Key.backspace>bot<Key.space>conversation<Key.space>user<Key.space>satisfaction<Key.space>remediation<Key.enter>
Screenshot: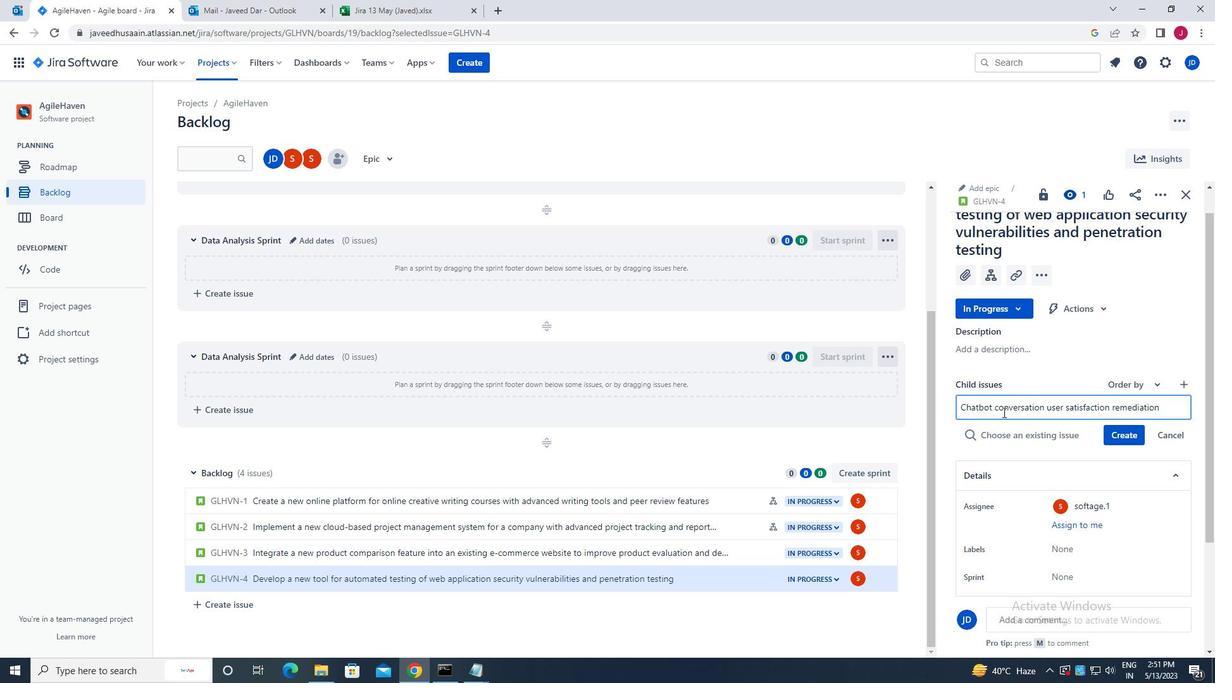 
Action: Mouse moved to (1134, 417)
Screenshot: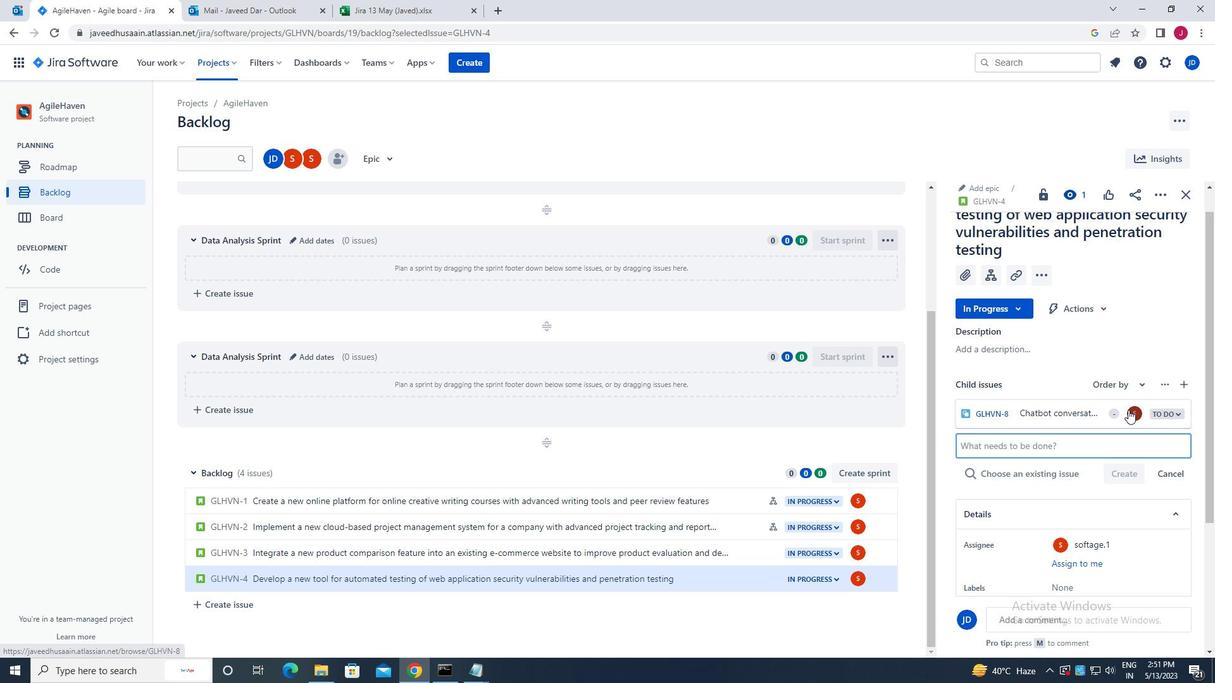 
Action: Mouse pressed left at (1134, 417)
Screenshot: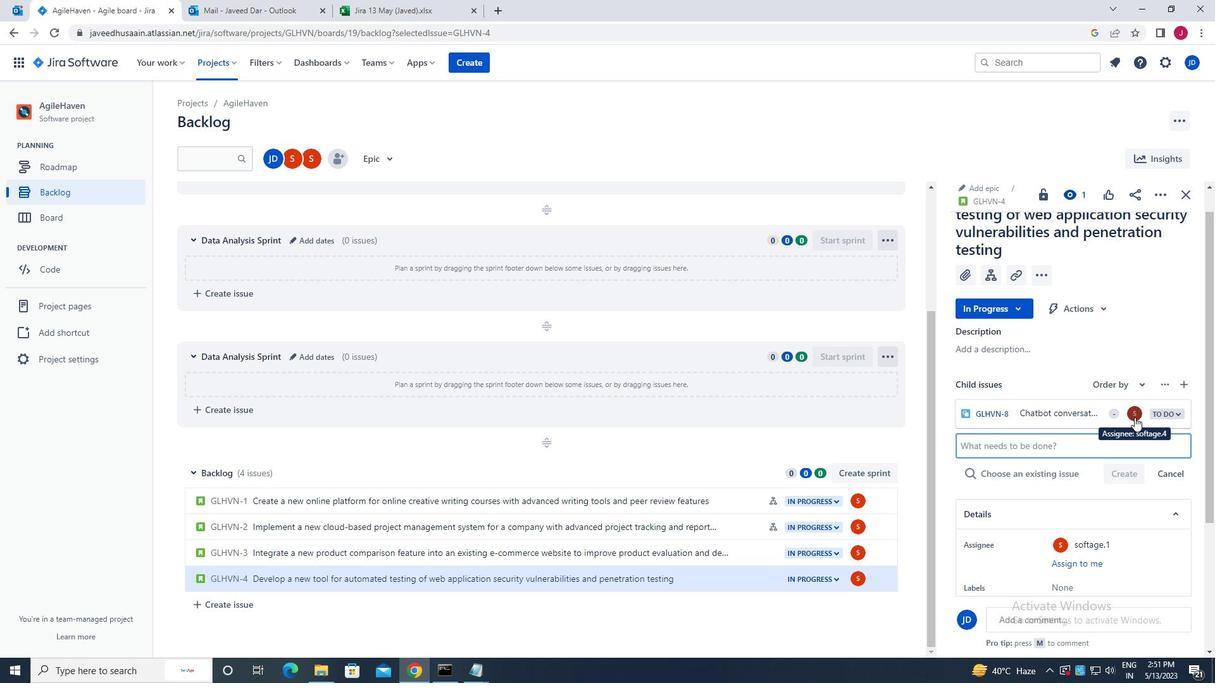 
Action: Mouse moved to (1039, 341)
Screenshot: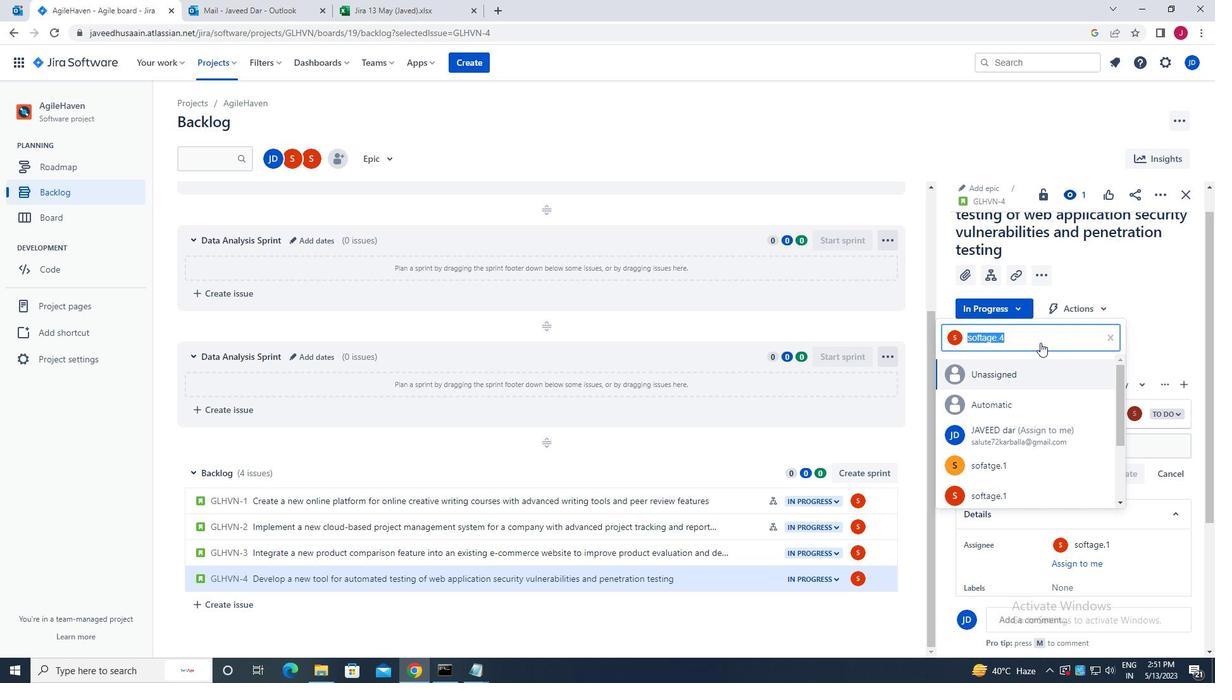 
Action: Key pressed soft
Screenshot: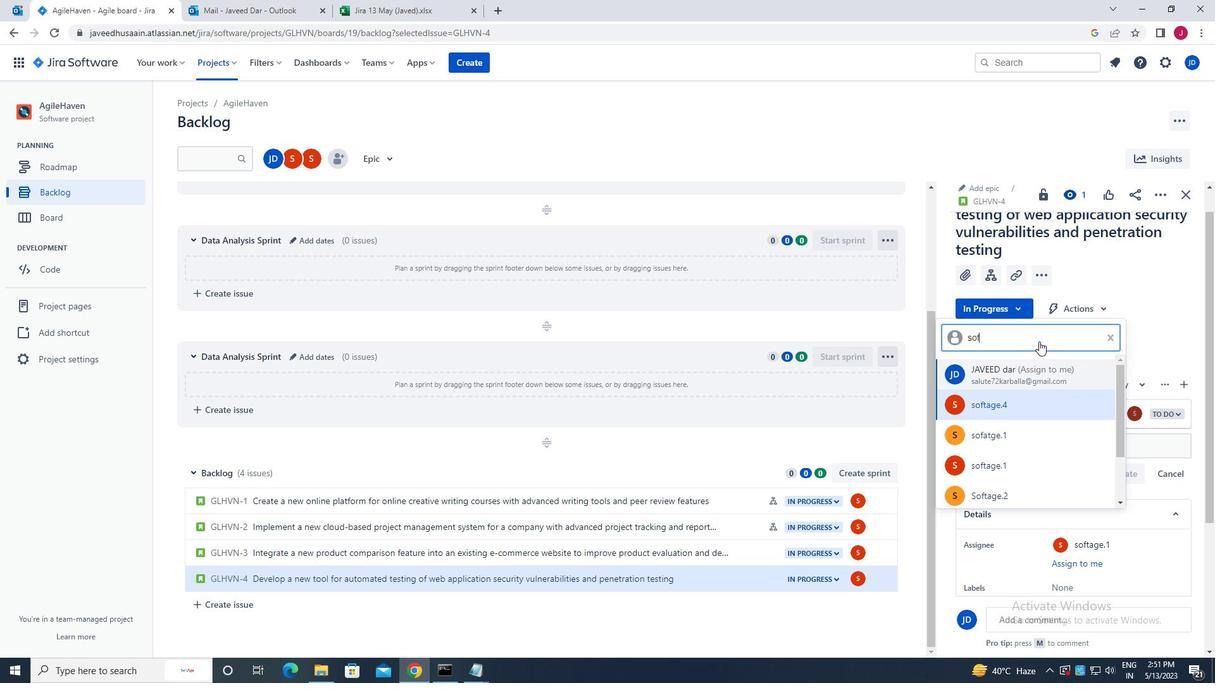 
Action: Mouse moved to (1001, 467)
Screenshot: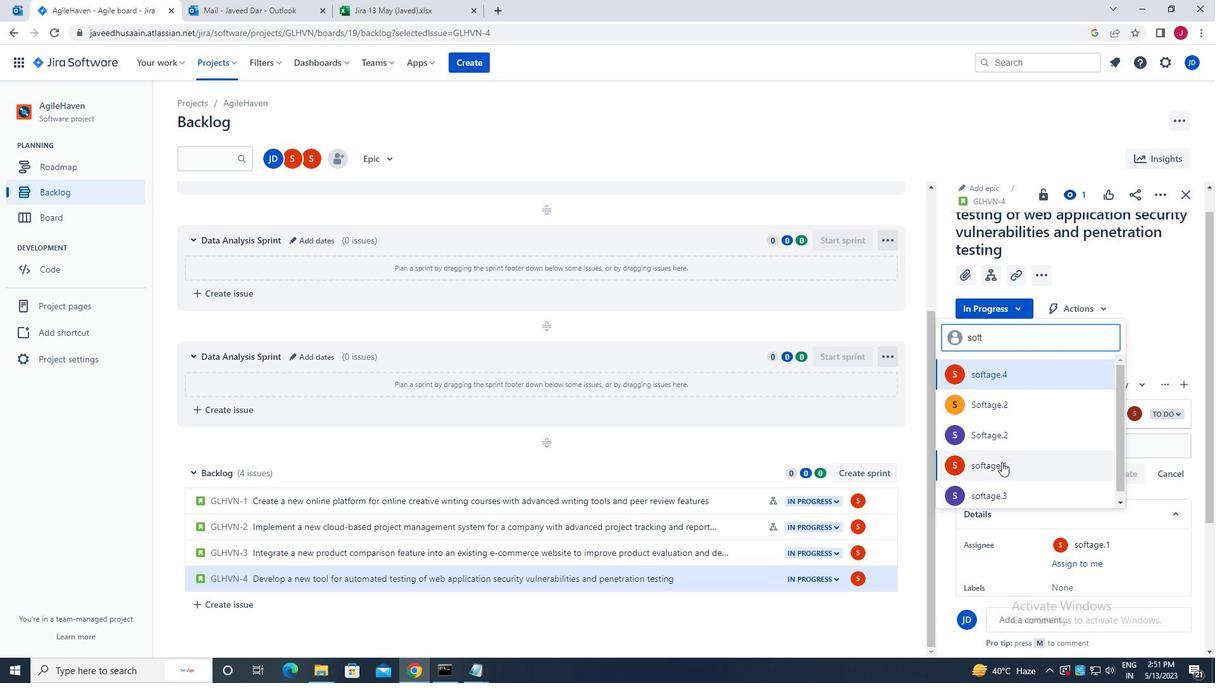 
Action: Mouse pressed left at (1001, 467)
Screenshot: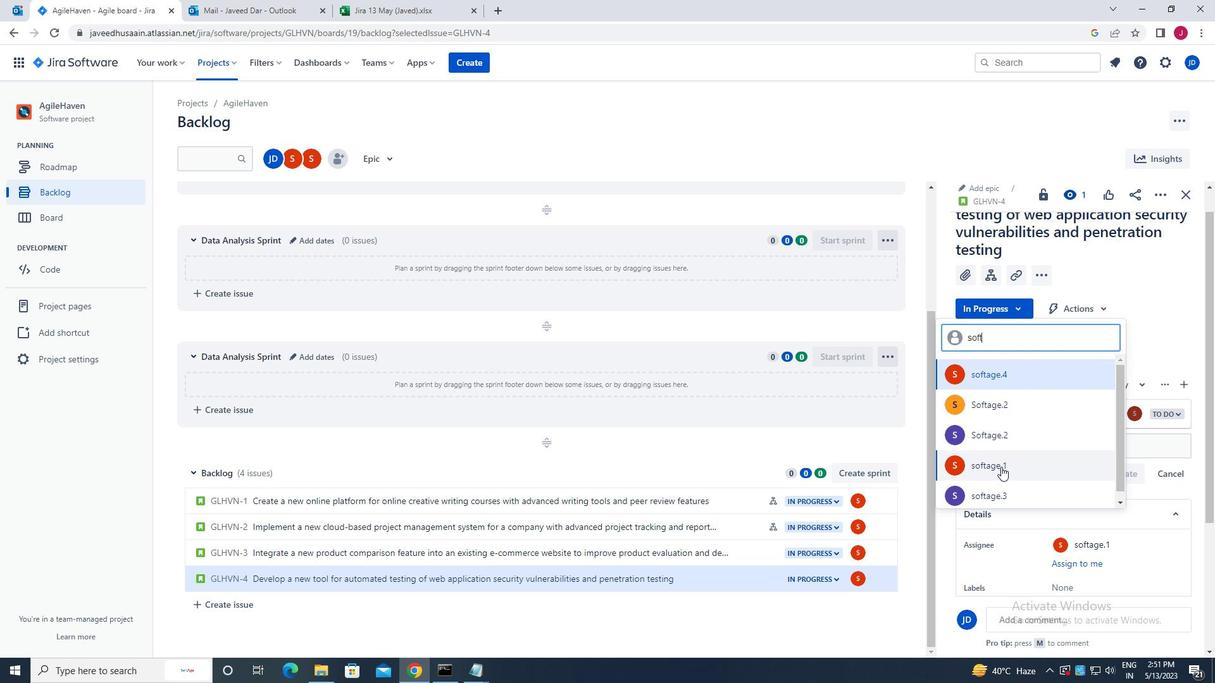 
Action: Mouse moved to (1183, 196)
Screenshot: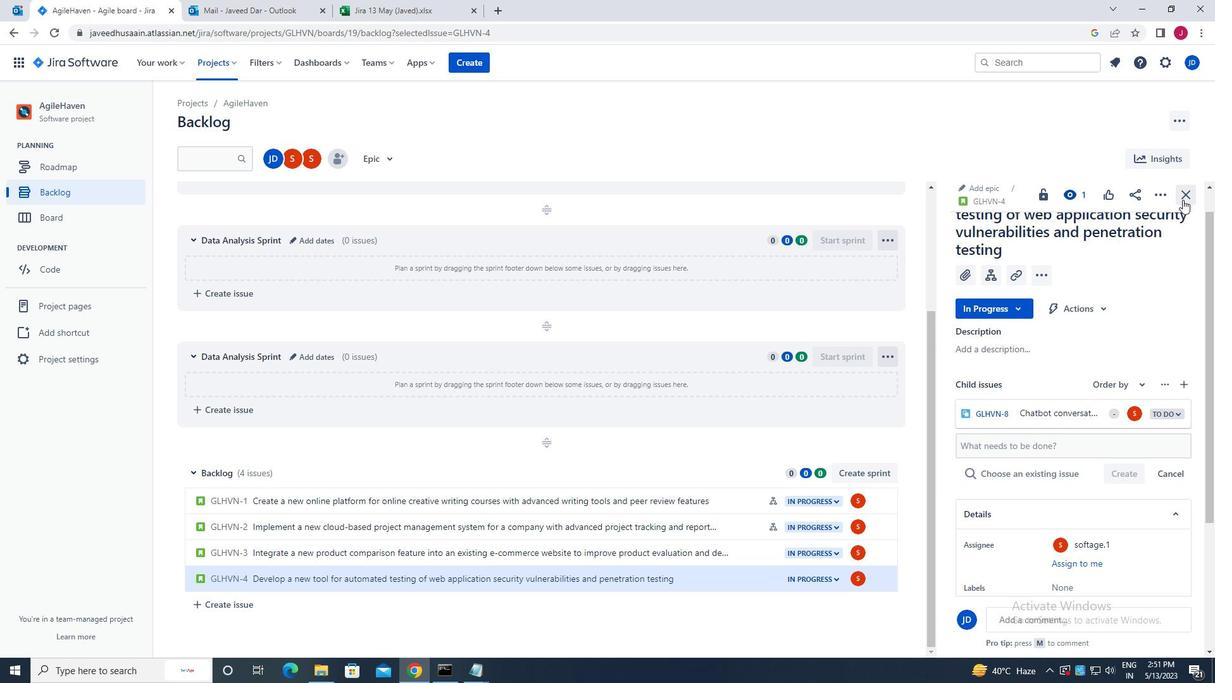 
Action: Mouse pressed left at (1183, 196)
Screenshot: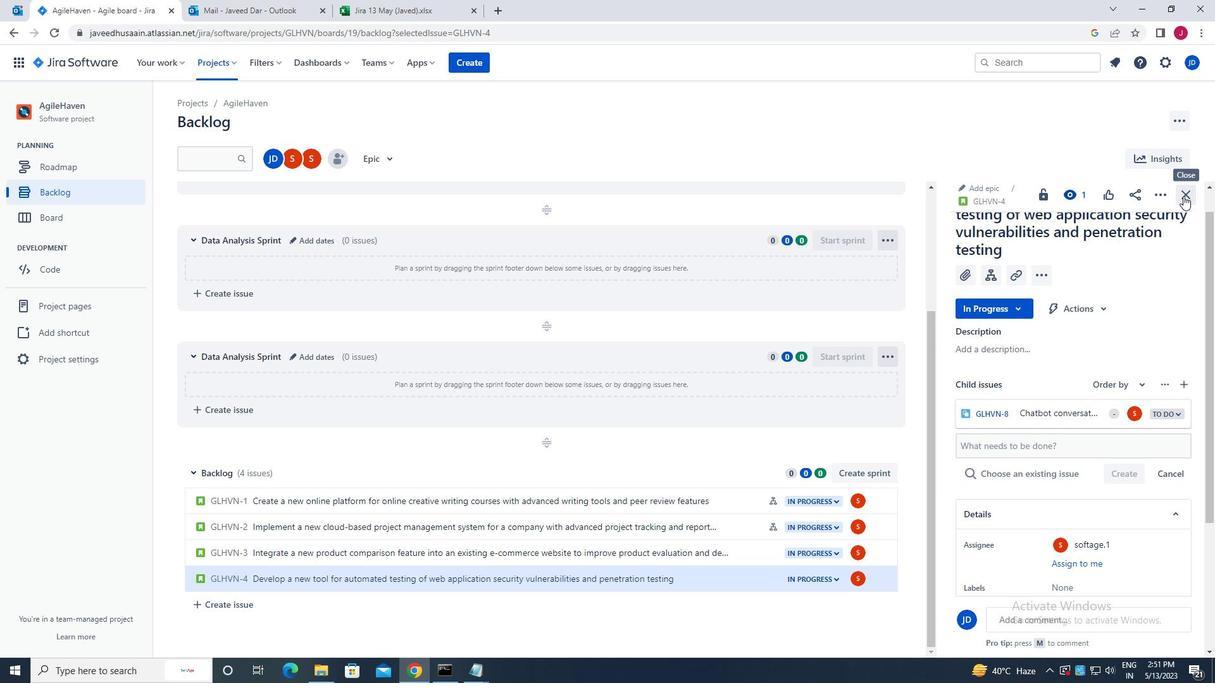 
